 Task: Create a 'product' object.
Action: Mouse moved to (757, 65)
Screenshot: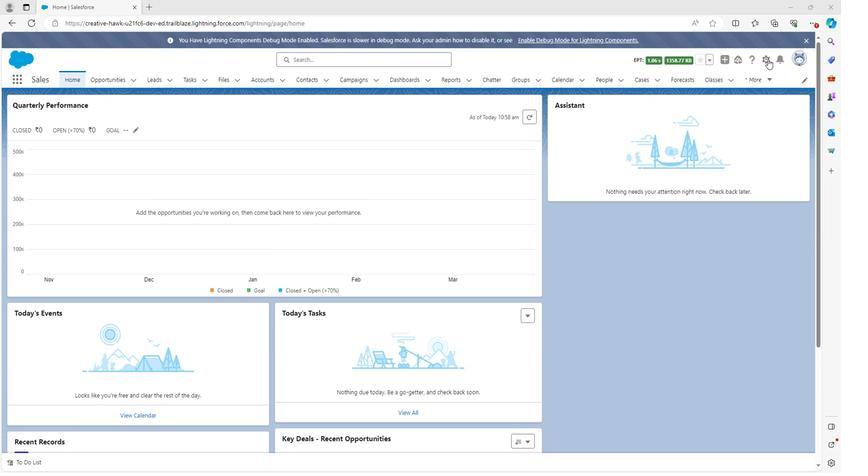 
Action: Mouse pressed left at (757, 65)
Screenshot: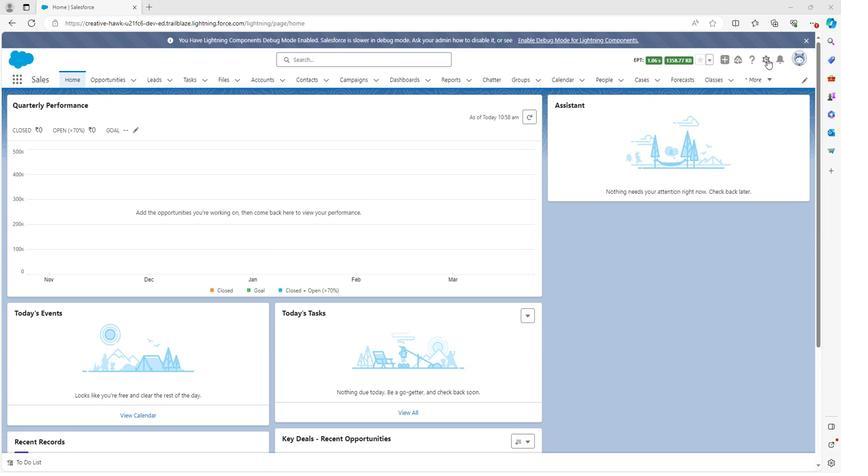 
Action: Mouse moved to (722, 91)
Screenshot: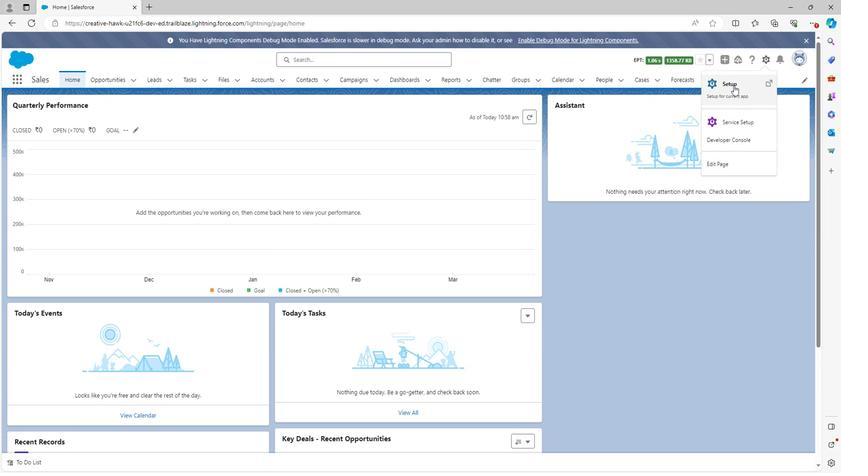 
Action: Mouse pressed left at (722, 91)
Screenshot: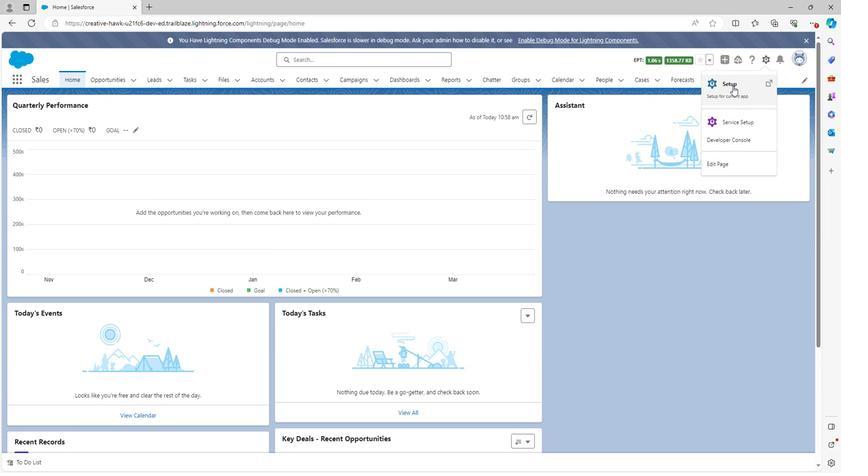 
Action: Mouse moved to (102, 88)
Screenshot: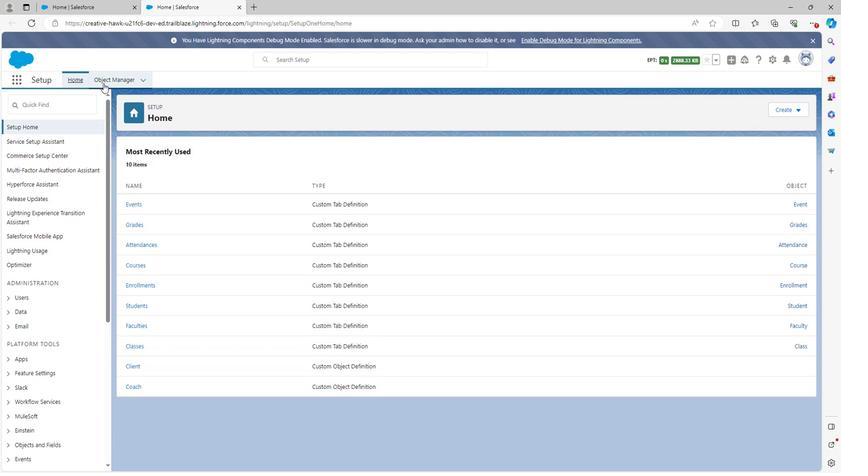 
Action: Mouse pressed left at (102, 88)
Screenshot: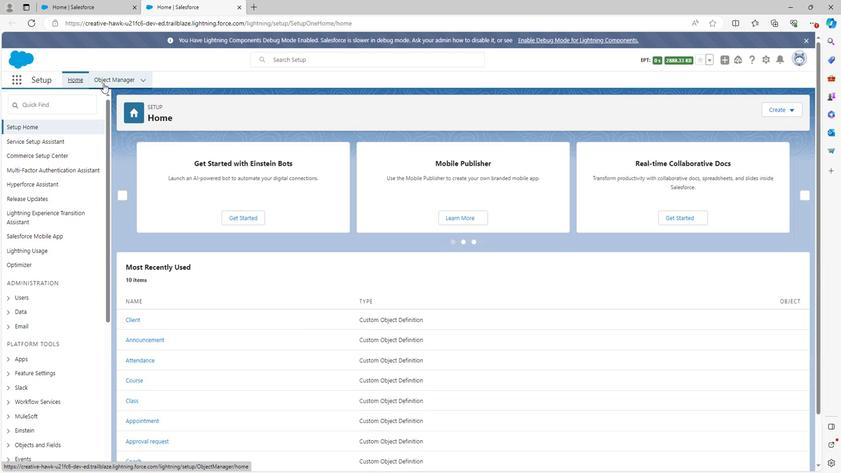 
Action: Mouse moved to (783, 117)
Screenshot: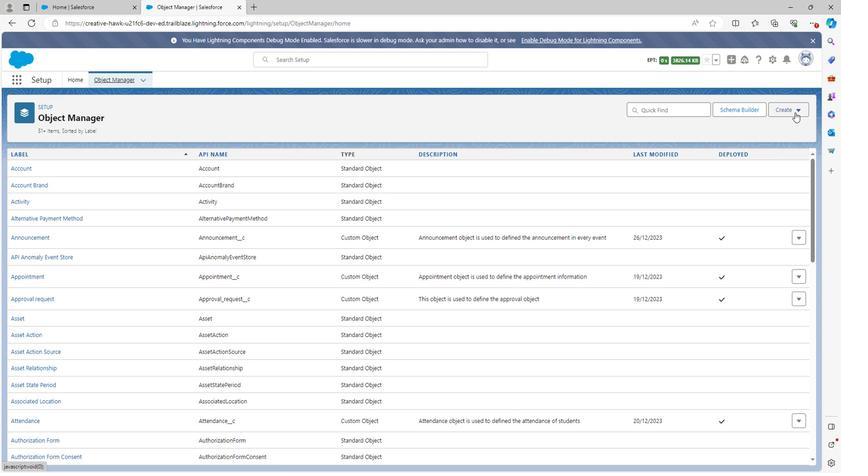 
Action: Mouse pressed left at (783, 117)
Screenshot: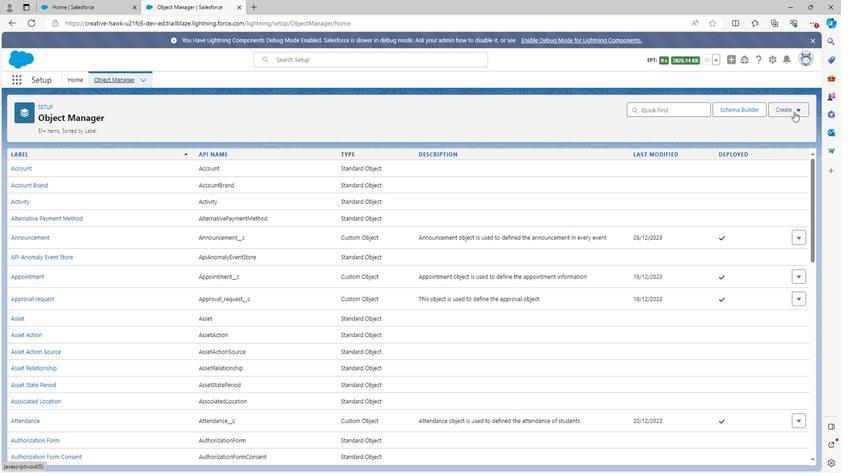 
Action: Mouse moved to (741, 138)
Screenshot: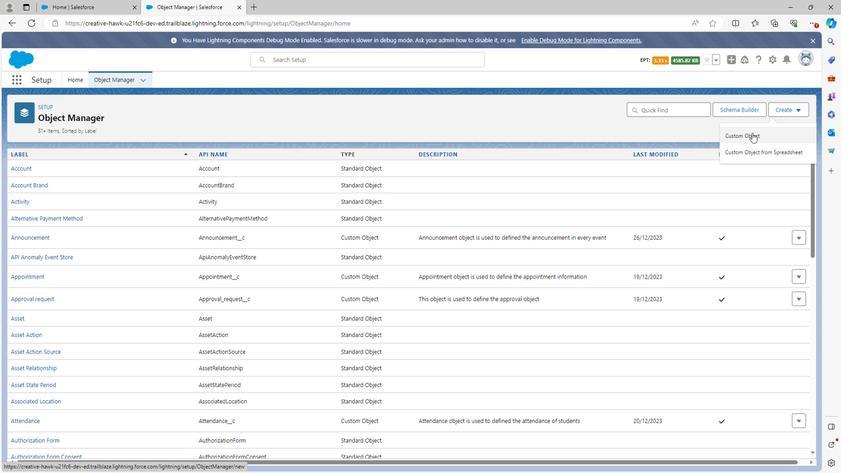 
Action: Mouse pressed left at (741, 138)
Screenshot: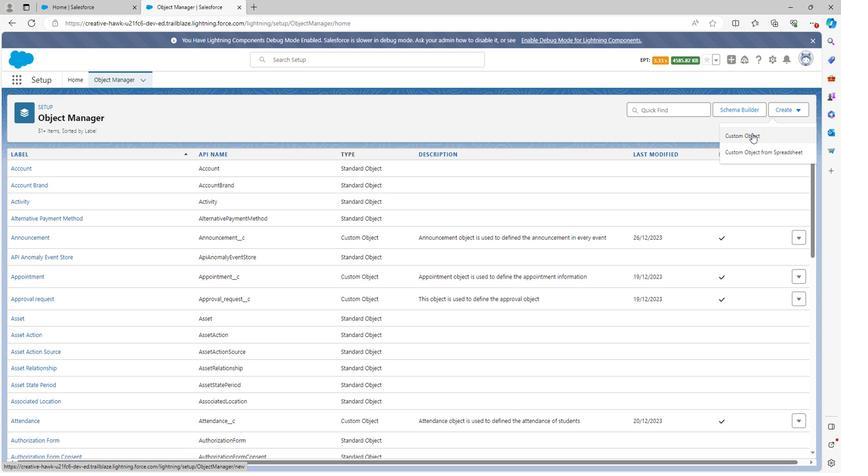 
Action: Mouse moved to (171, 226)
Screenshot: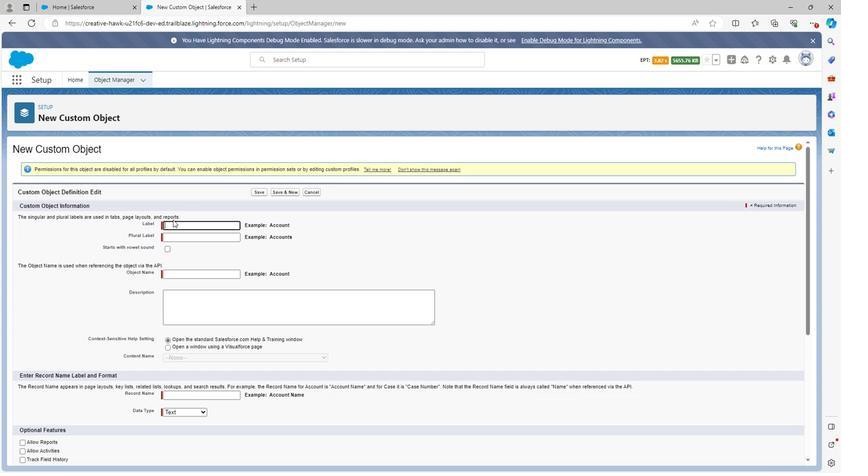 
Action: Mouse pressed left at (171, 226)
Screenshot: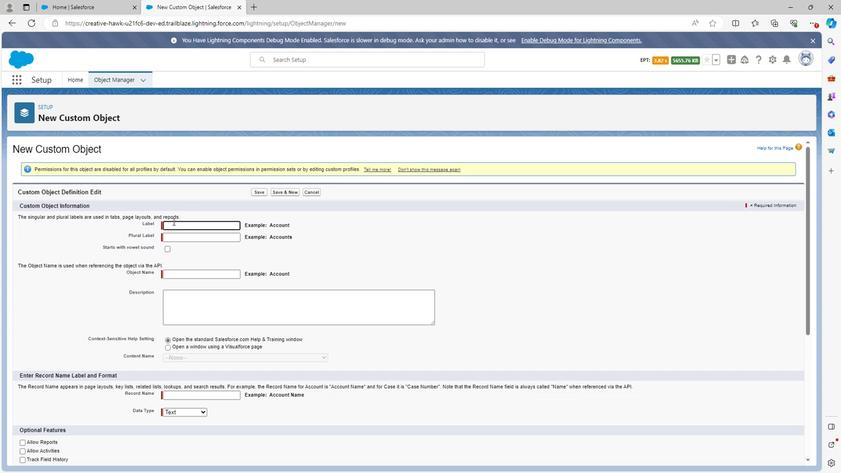 
Action: Key pressed <Key.shift>Product
Screenshot: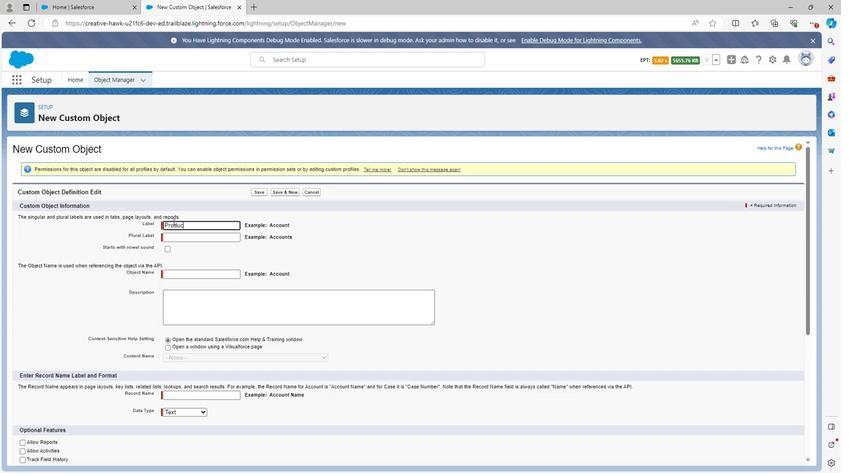 
Action: Mouse moved to (192, 255)
Screenshot: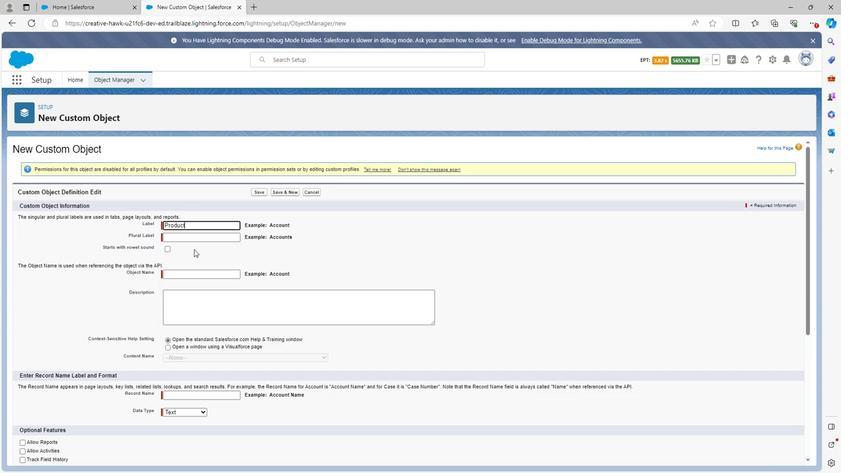 
Action: Mouse pressed left at (192, 255)
Screenshot: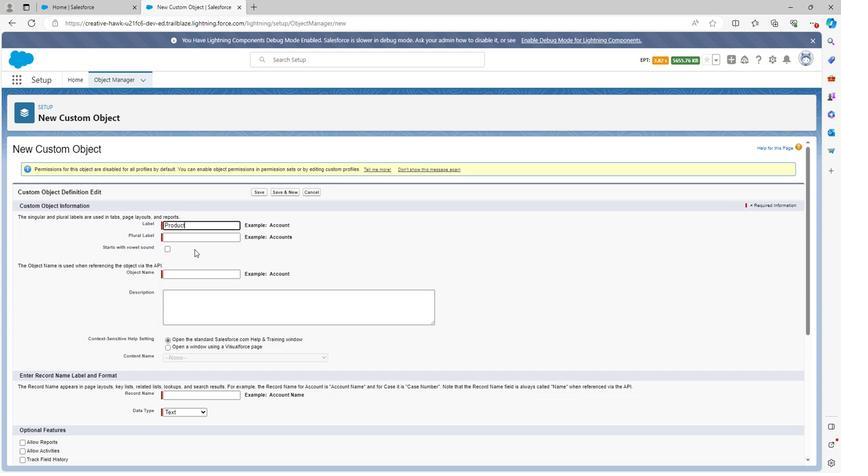 
Action: Mouse moved to (180, 243)
Screenshot: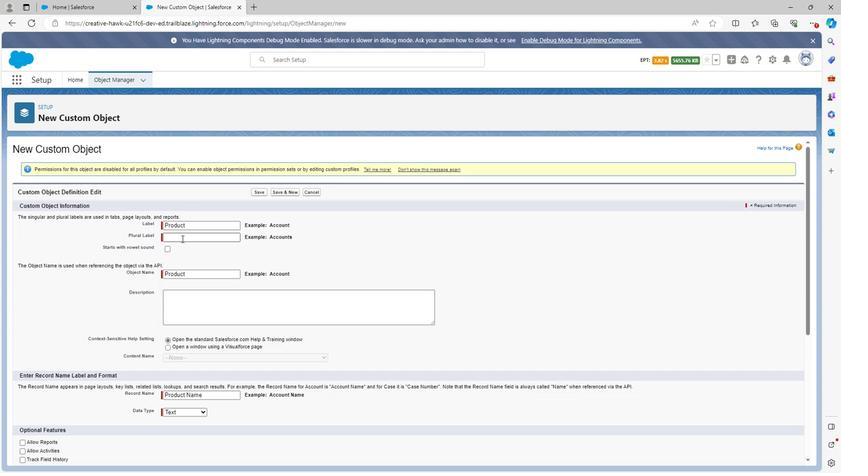 
Action: Mouse pressed left at (180, 243)
Screenshot: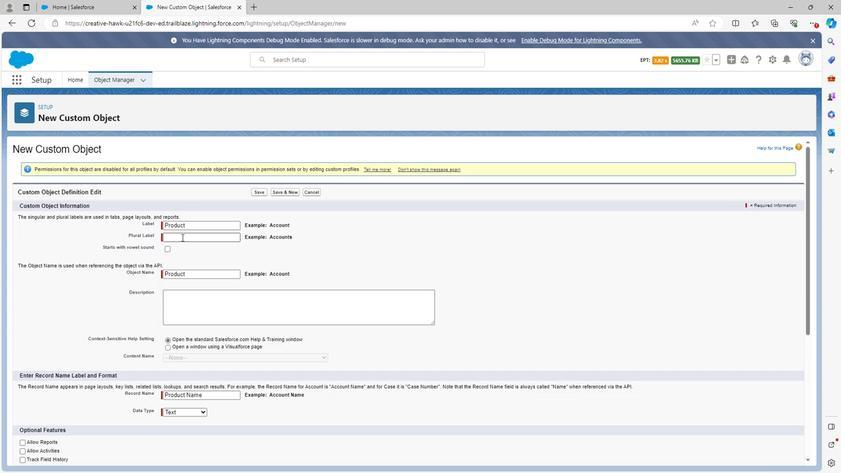 
Action: Mouse moved to (180, 242)
Screenshot: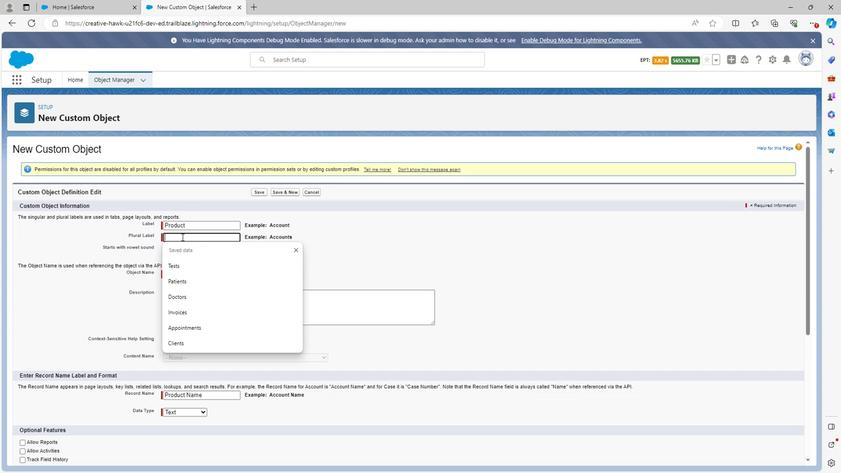 
Action: Key pressed <Key.shift>Products
Screenshot: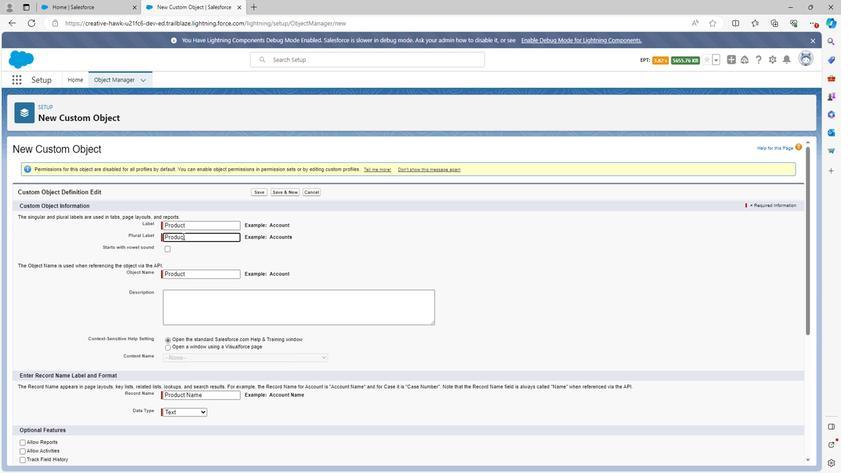 
Action: Mouse moved to (194, 306)
Screenshot: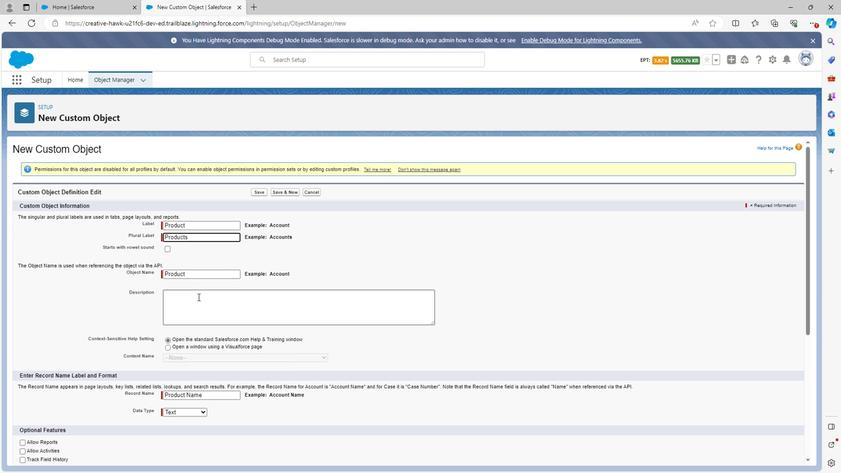 
Action: Mouse pressed left at (194, 306)
Screenshot: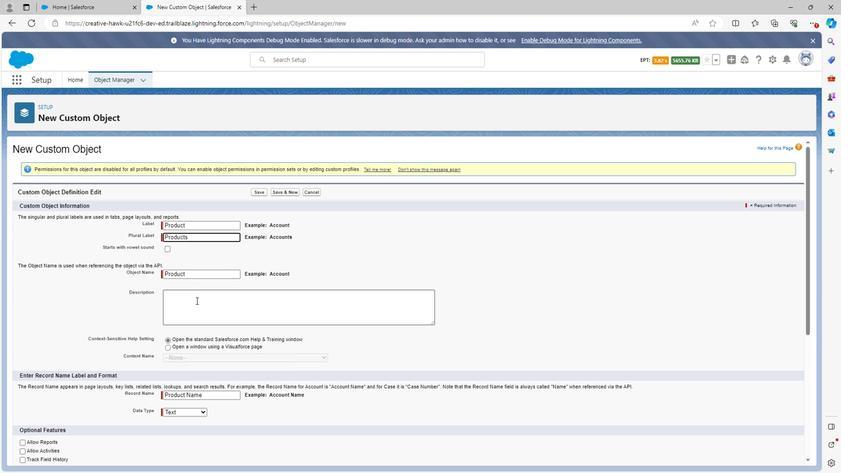 
Action: Key pressed <Key.shift>Product<Key.space>object<Key.space>is<Key.space>used<Key.space>to<Key.space>defined<Key.space>as<Key.space>the<Key.space>name<Key.space>of<Key.space>the<Key.space>product
Screenshot: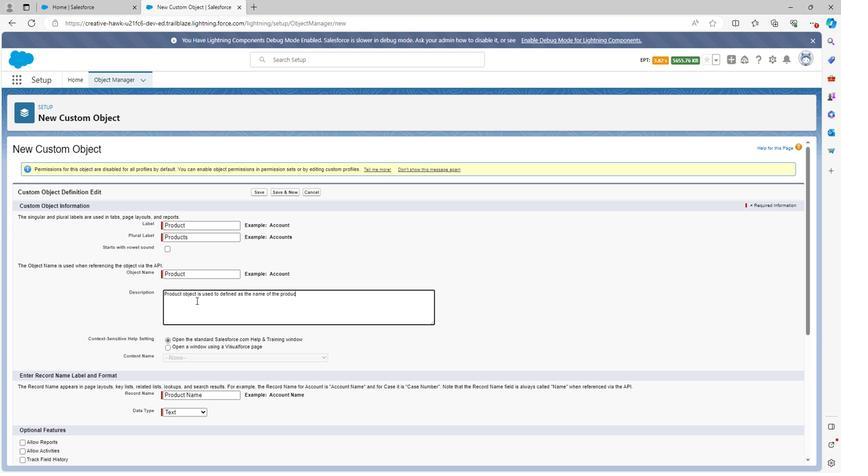 
Action: Mouse moved to (191, 306)
Screenshot: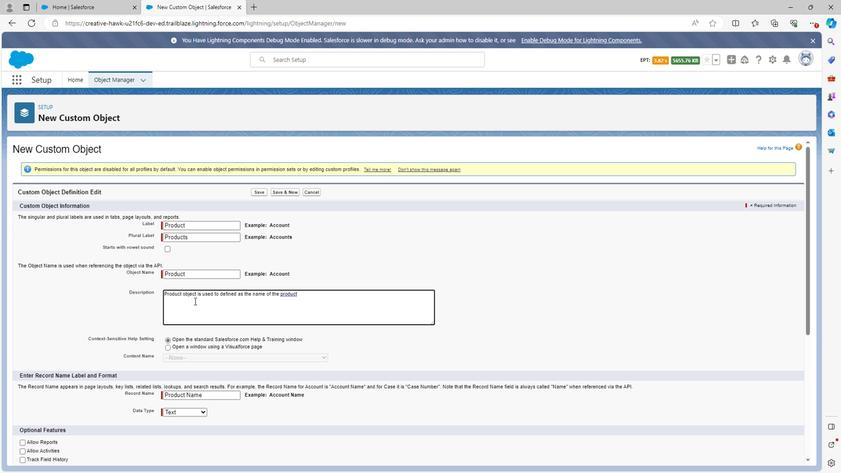 
Action: Key pressed s
Screenshot: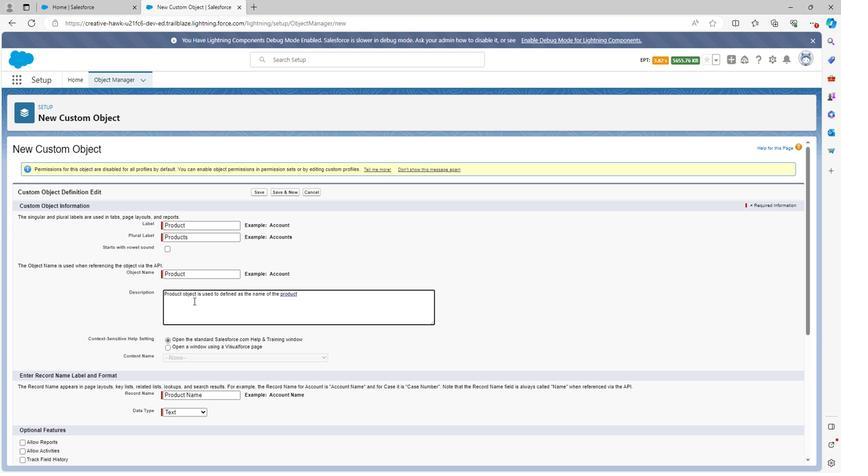
Action: Mouse moved to (174, 384)
Screenshot: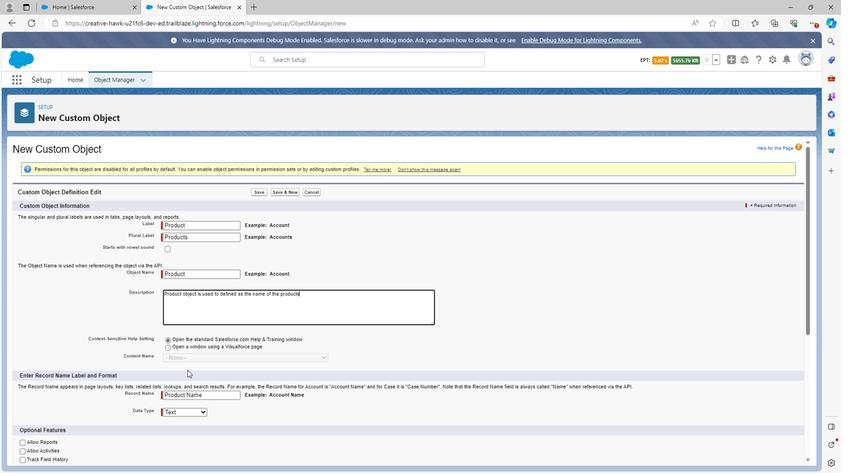 
Action: Mouse scrolled (174, 384) with delta (0, 0)
Screenshot: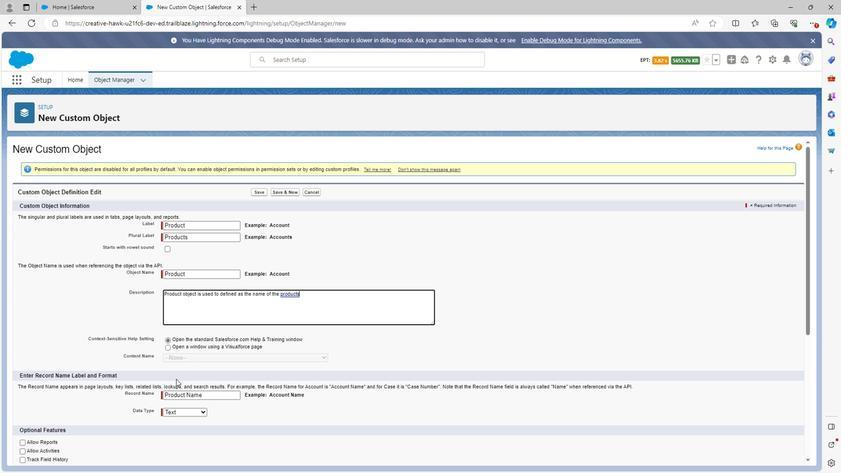 
Action: Mouse moved to (172, 384)
Screenshot: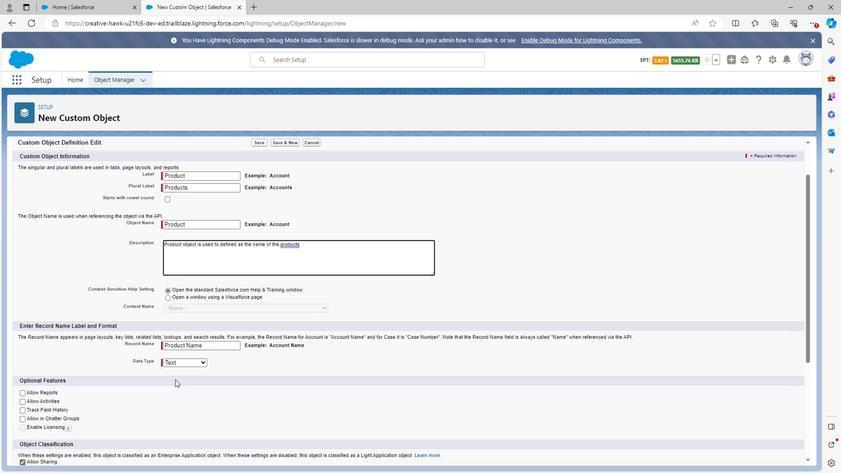 
Action: Mouse scrolled (172, 384) with delta (0, 0)
Screenshot: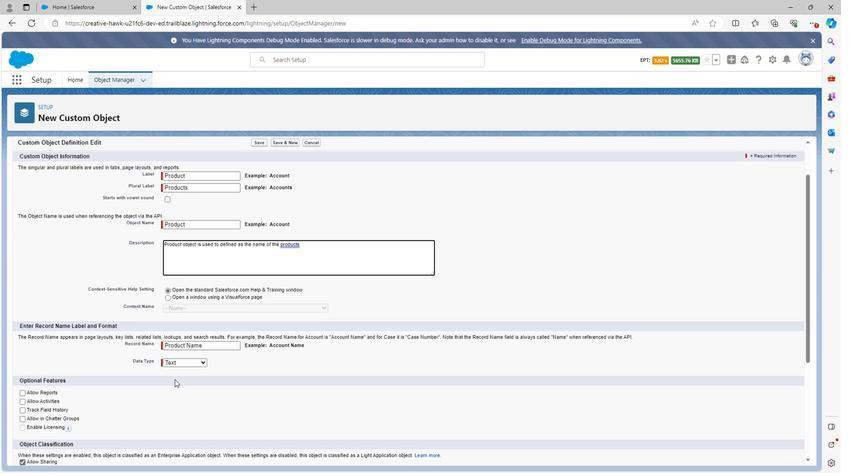 
Action: Mouse moved to (20, 349)
Screenshot: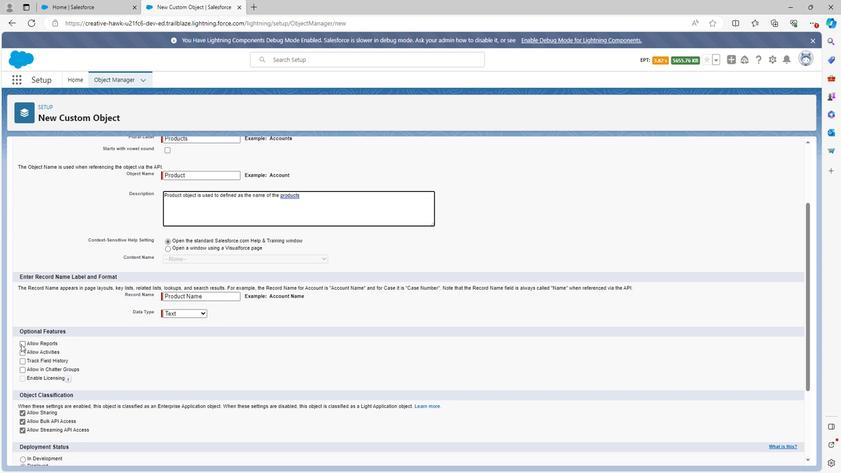 
Action: Mouse pressed left at (20, 349)
Screenshot: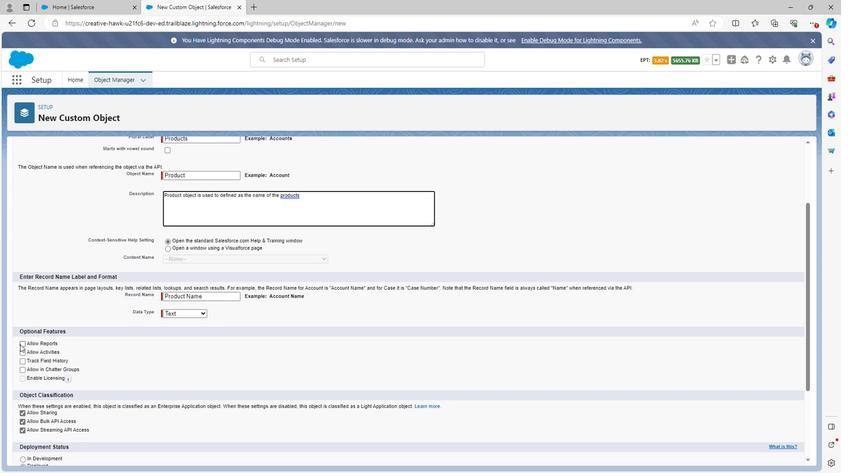 
Action: Mouse moved to (24, 356)
Screenshot: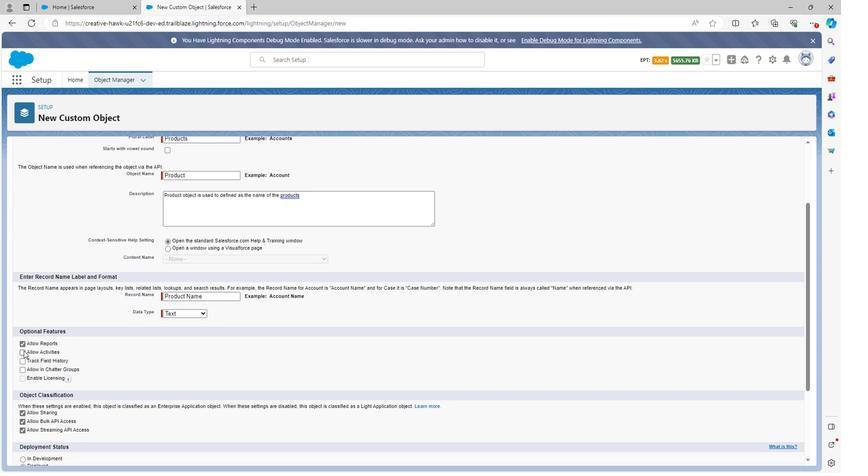 
Action: Mouse pressed left at (24, 356)
Screenshot: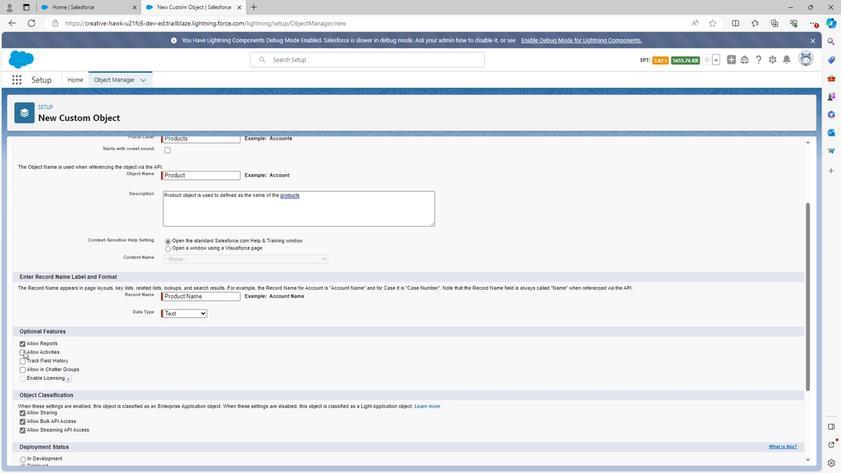 
Action: Mouse moved to (23, 369)
Screenshot: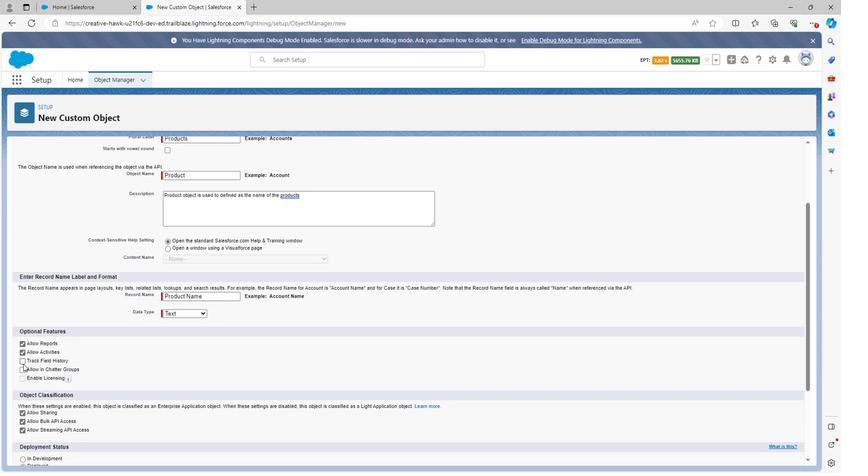
Action: Mouse pressed left at (23, 369)
Screenshot: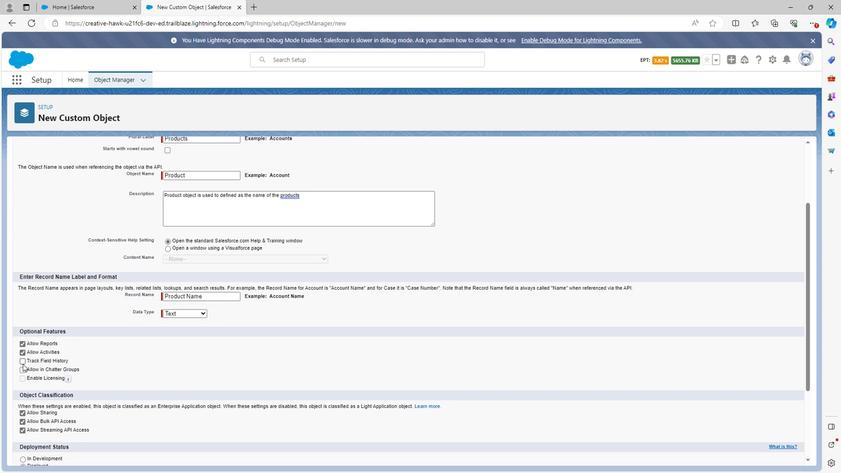 
Action: Mouse moved to (21, 377)
Screenshot: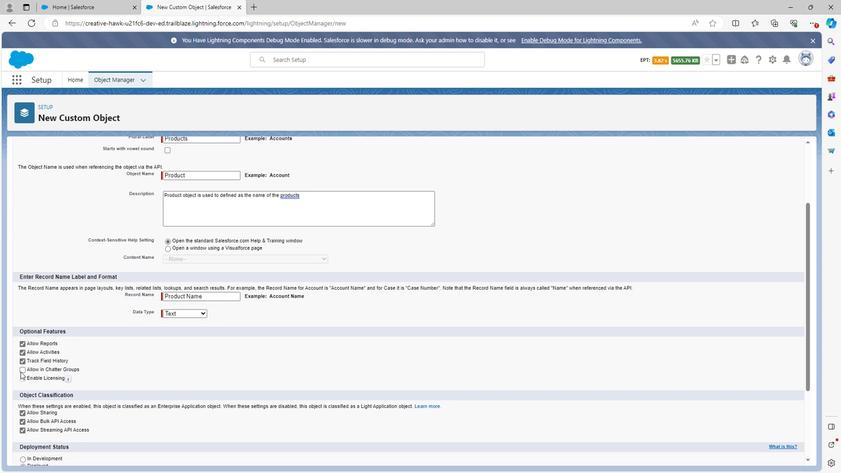 
Action: Mouse pressed left at (21, 377)
Screenshot: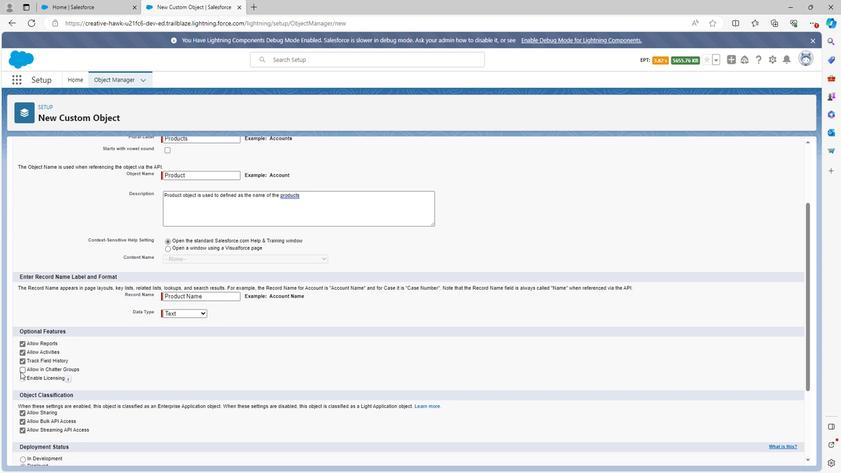 
Action: Mouse moved to (99, 381)
Screenshot: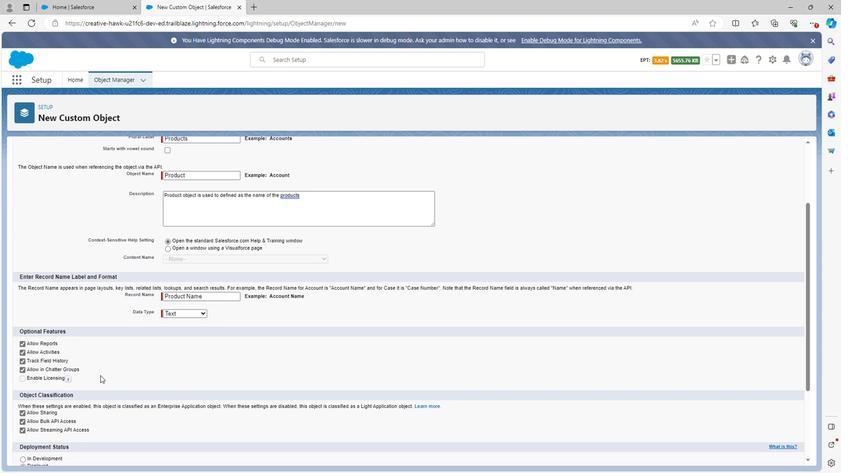 
Action: Mouse scrolled (99, 380) with delta (0, 0)
Screenshot: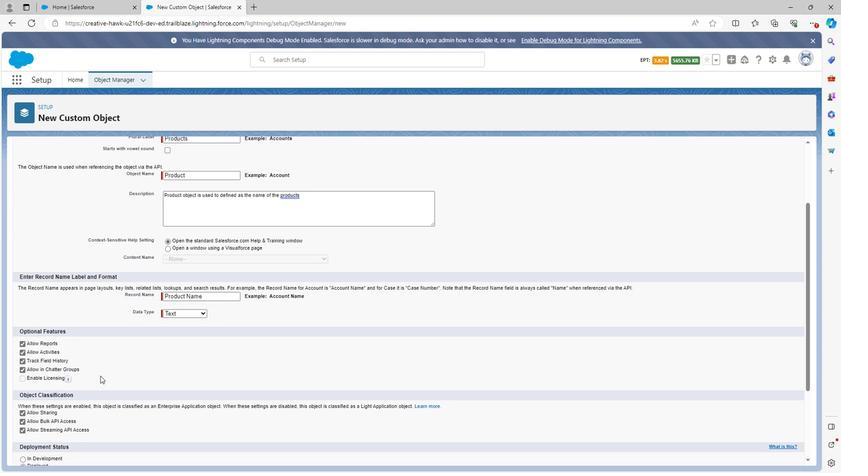 
Action: Mouse moved to (99, 382)
Screenshot: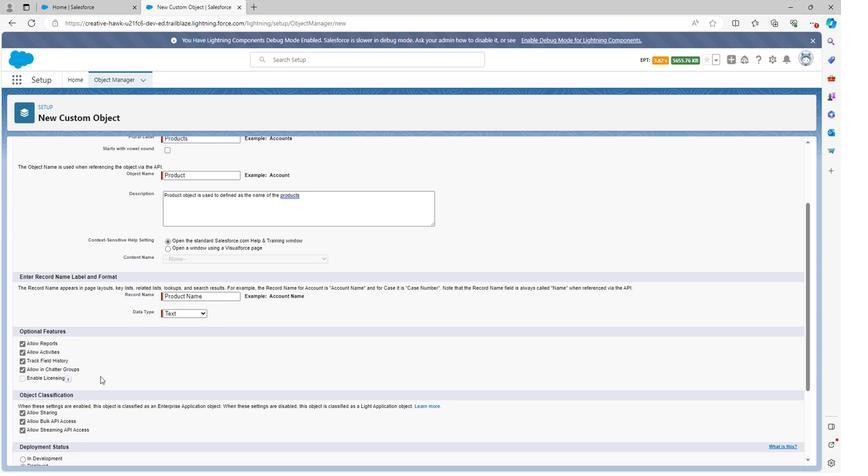 
Action: Mouse scrolled (99, 382) with delta (0, 0)
Screenshot: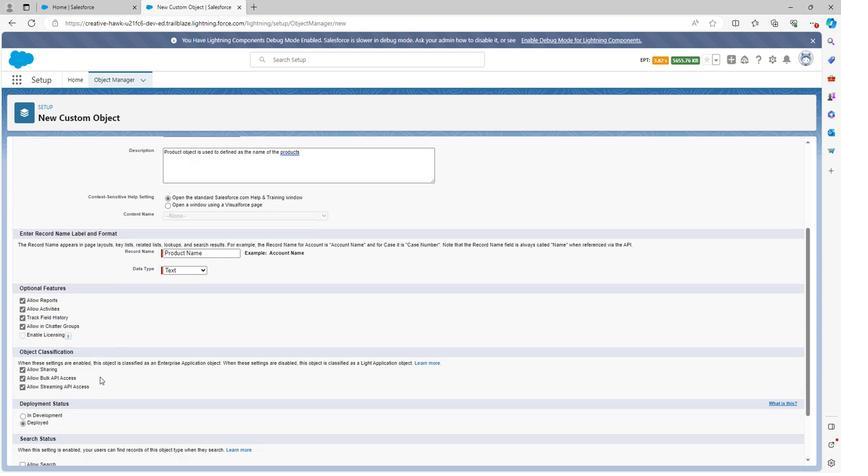 
Action: Mouse scrolled (99, 382) with delta (0, 0)
Screenshot: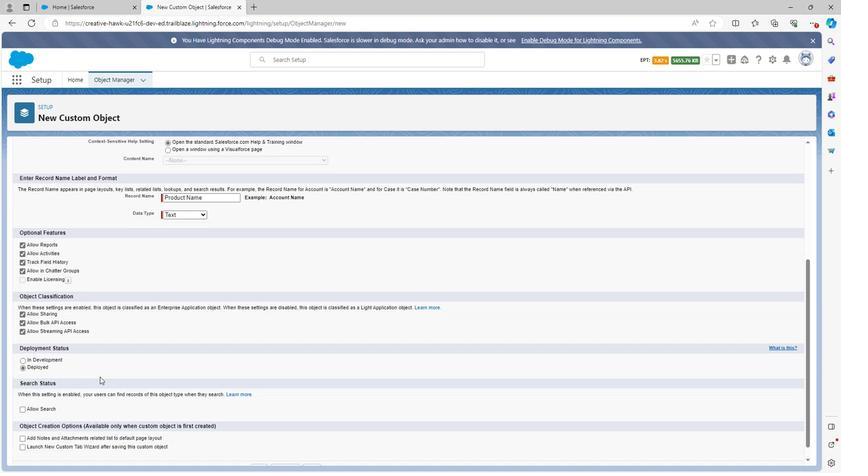
Action: Mouse moved to (99, 384)
Screenshot: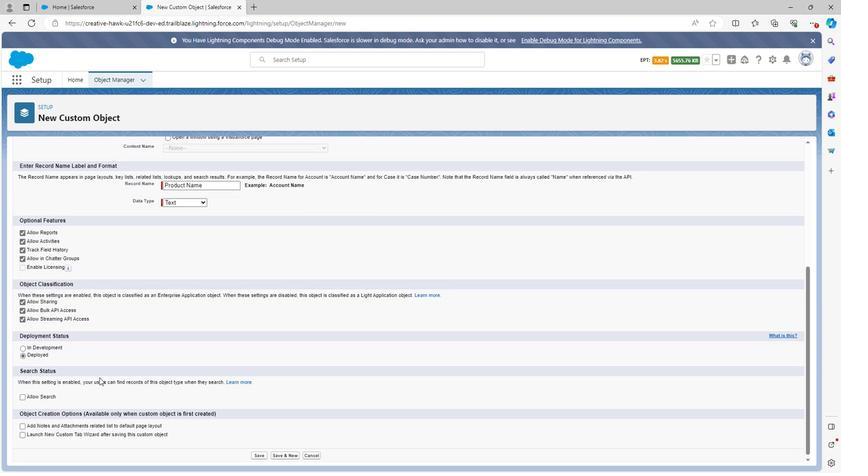 
Action: Mouse scrolled (99, 383) with delta (0, 0)
Screenshot: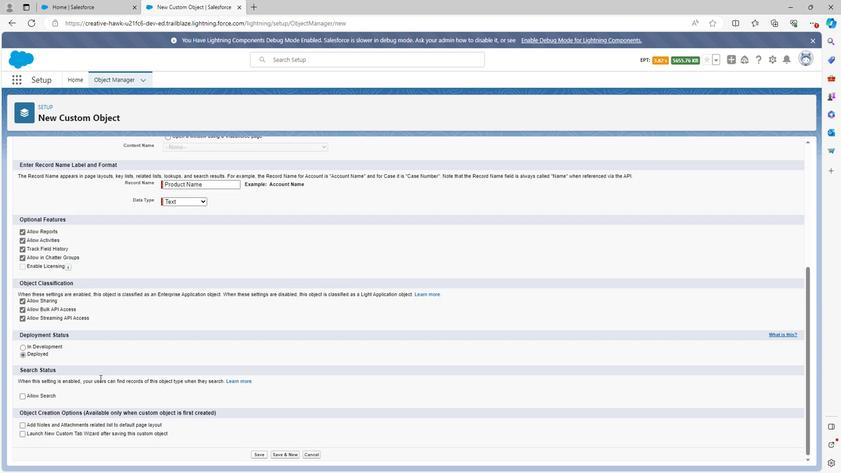 
Action: Mouse moved to (21, 401)
Screenshot: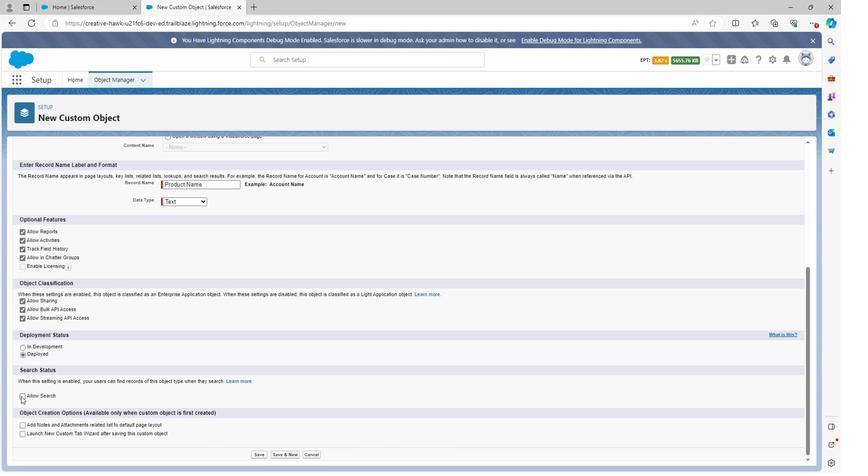 
Action: Mouse pressed left at (21, 401)
Screenshot: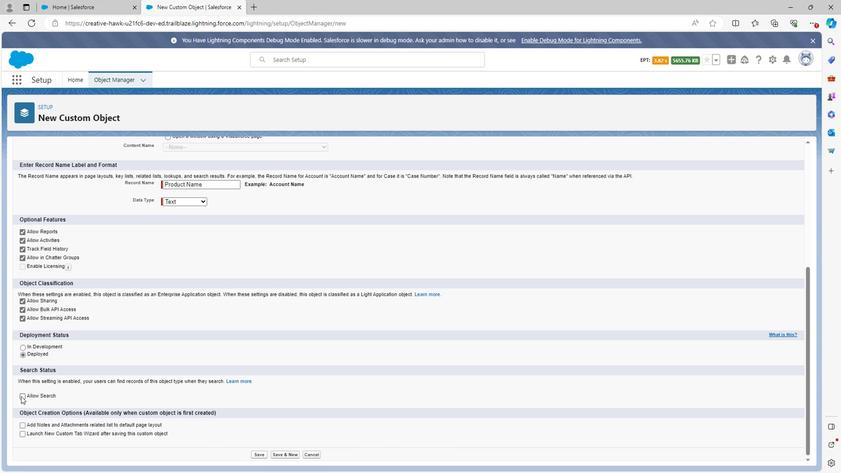 
Action: Mouse moved to (251, 463)
Screenshot: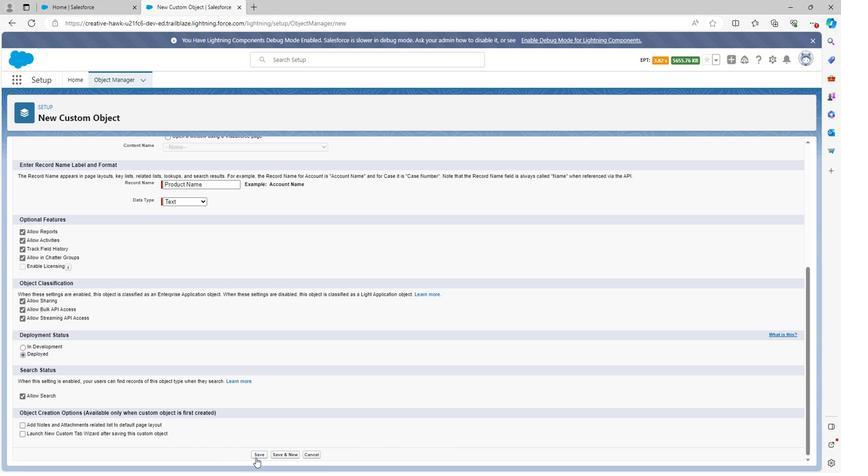 
Action: Mouse pressed left at (251, 463)
Screenshot: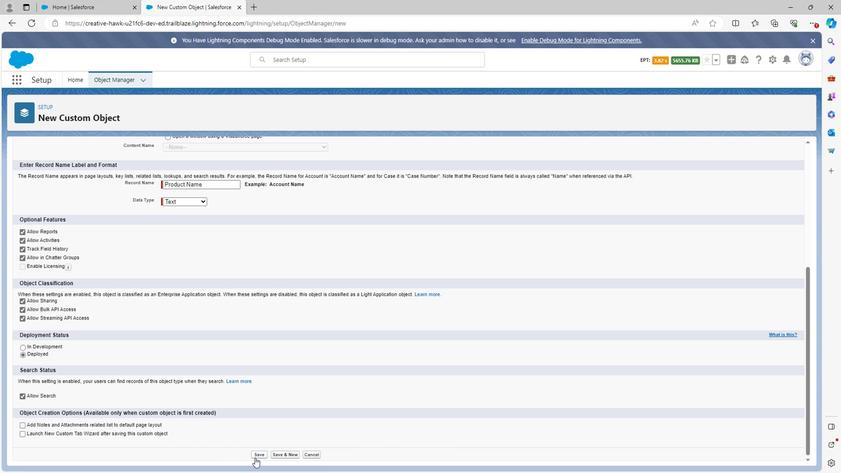 
Action: Mouse moved to (112, 83)
Screenshot: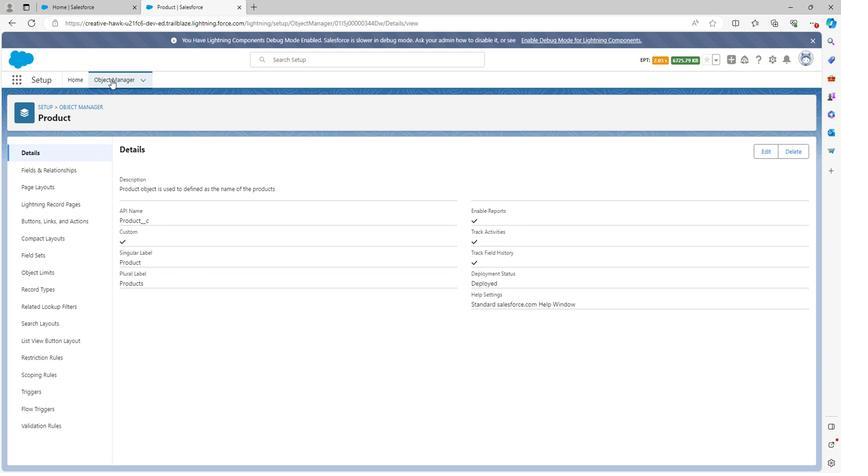 
Action: Mouse pressed left at (112, 83)
Screenshot: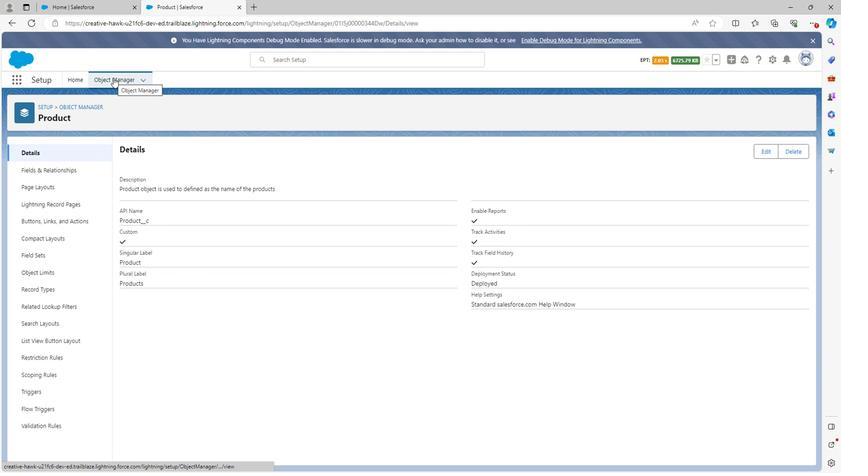 
Action: Mouse moved to (59, 388)
Screenshot: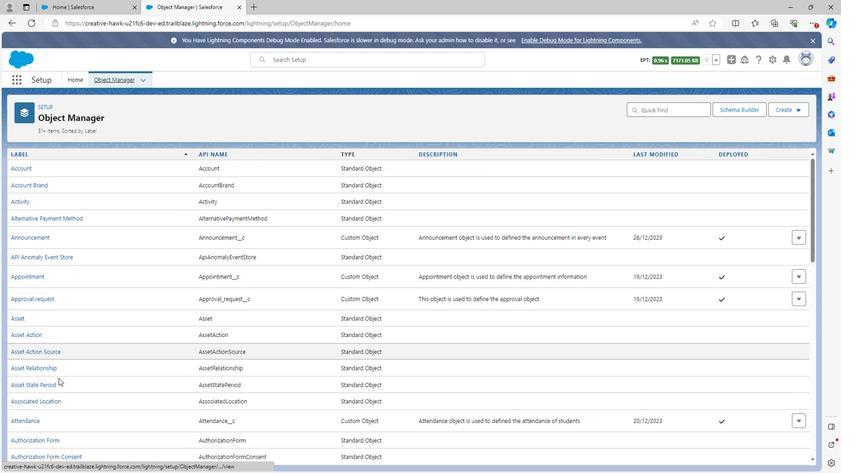 
Action: Mouse scrolled (59, 388) with delta (0, 0)
Screenshot: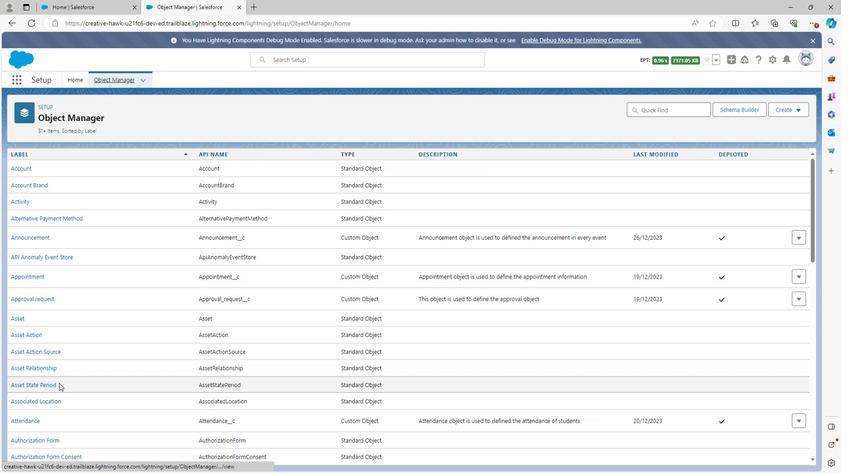 
Action: Mouse scrolled (59, 388) with delta (0, 0)
Screenshot: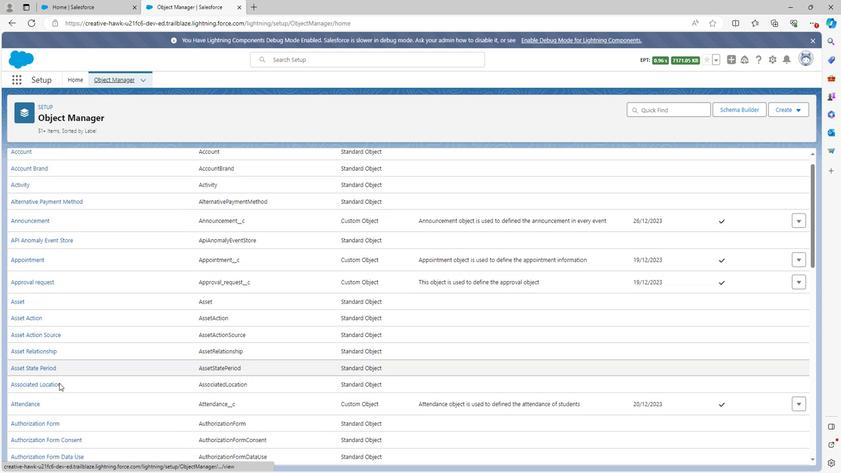 
Action: Mouse scrolled (59, 388) with delta (0, 0)
Screenshot: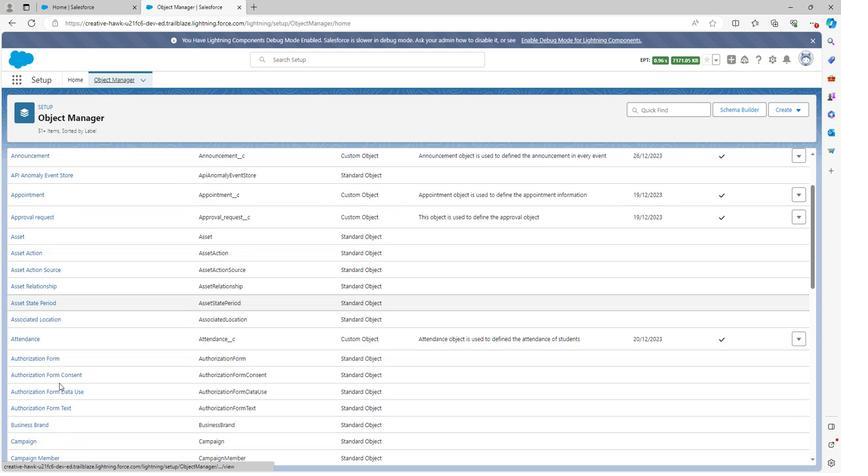 
Action: Mouse scrolled (59, 388) with delta (0, 0)
Screenshot: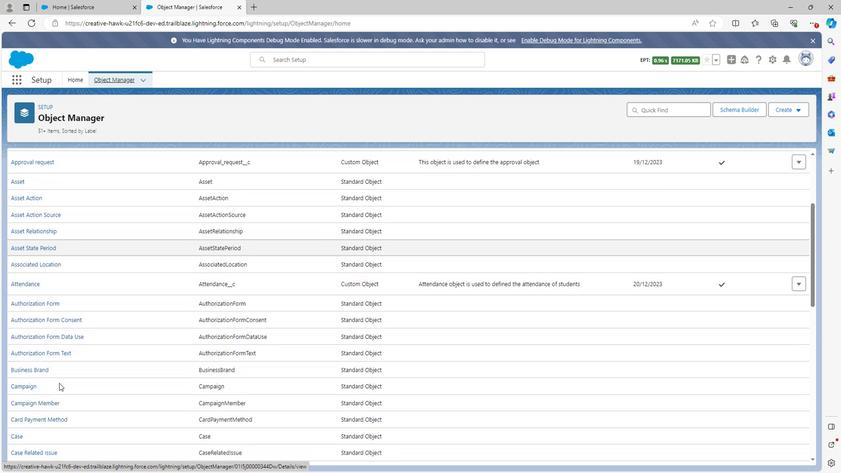 
Action: Mouse scrolled (59, 388) with delta (0, 0)
Screenshot: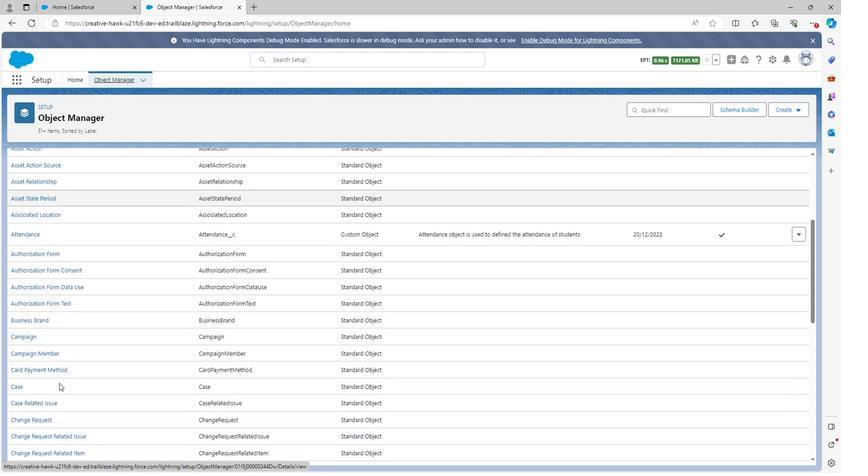 
Action: Mouse scrolled (59, 388) with delta (0, 0)
Screenshot: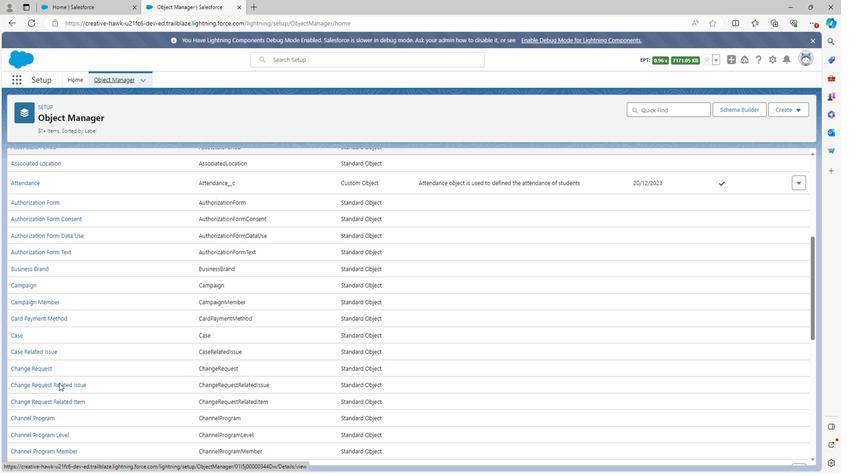 
Action: Mouse scrolled (59, 388) with delta (0, 0)
Screenshot: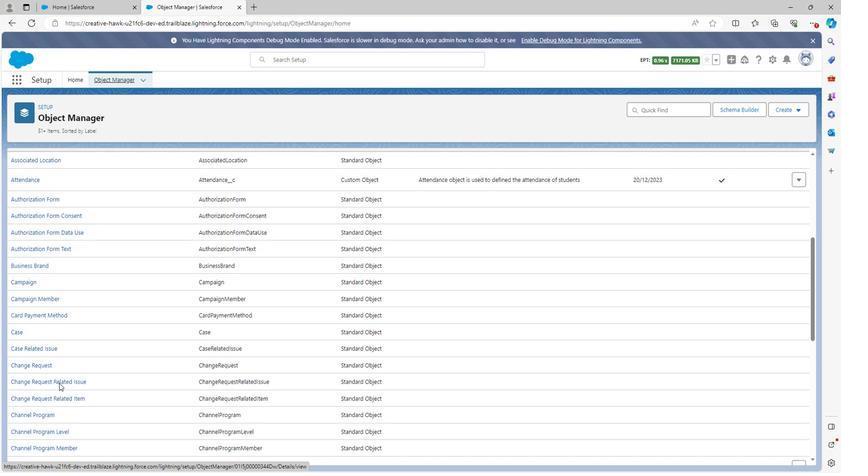 
Action: Mouse scrolled (59, 388) with delta (0, 0)
Screenshot: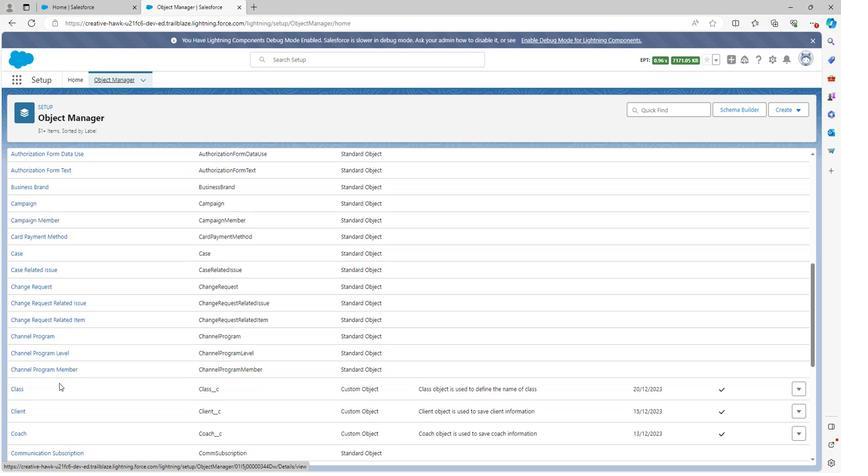 
Action: Mouse scrolled (59, 388) with delta (0, 0)
Screenshot: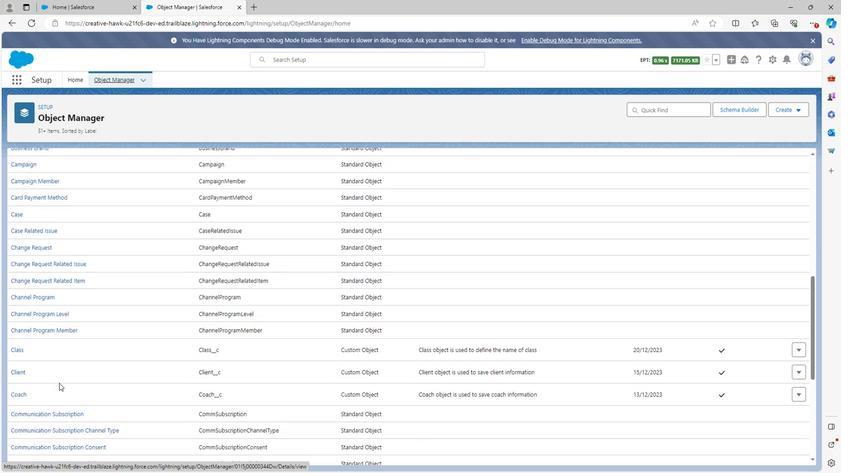 
Action: Mouse scrolled (59, 388) with delta (0, 0)
Screenshot: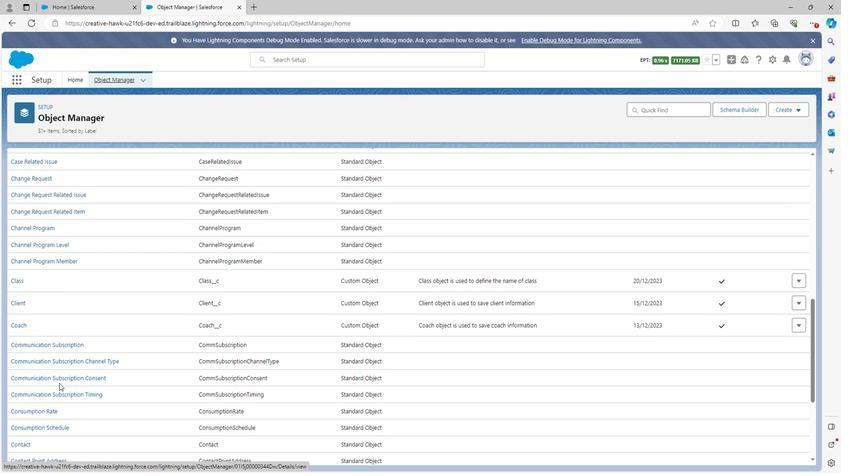 
Action: Mouse scrolled (59, 388) with delta (0, 0)
Screenshot: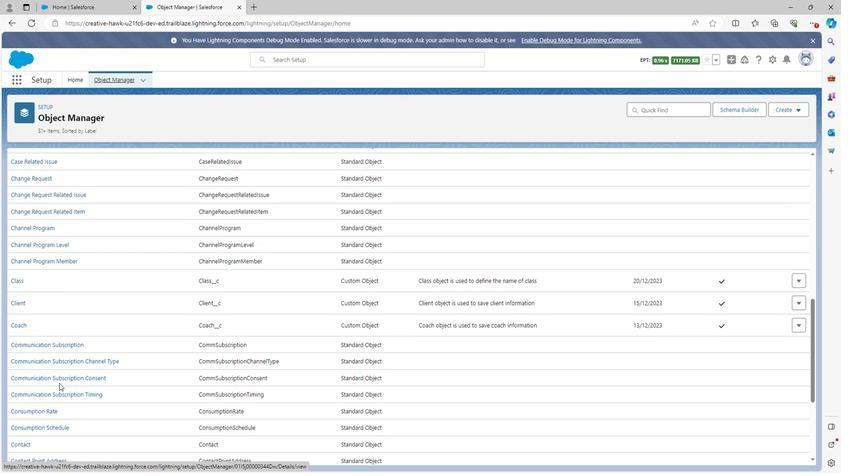 
Action: Mouse scrolled (59, 388) with delta (0, 0)
Screenshot: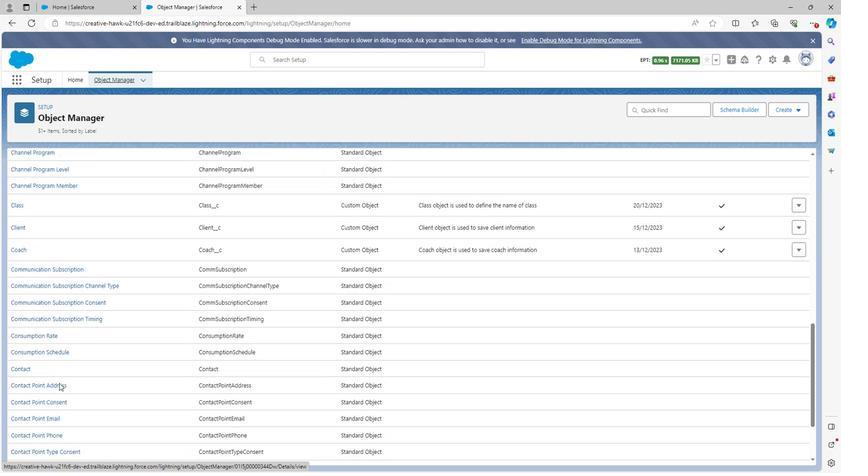 
Action: Mouse scrolled (59, 388) with delta (0, 0)
Screenshot: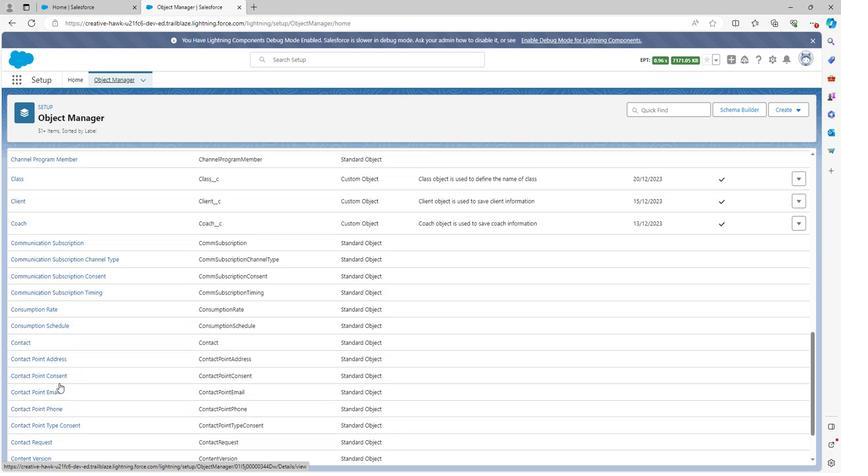 
Action: Mouse scrolled (59, 388) with delta (0, 0)
Screenshot: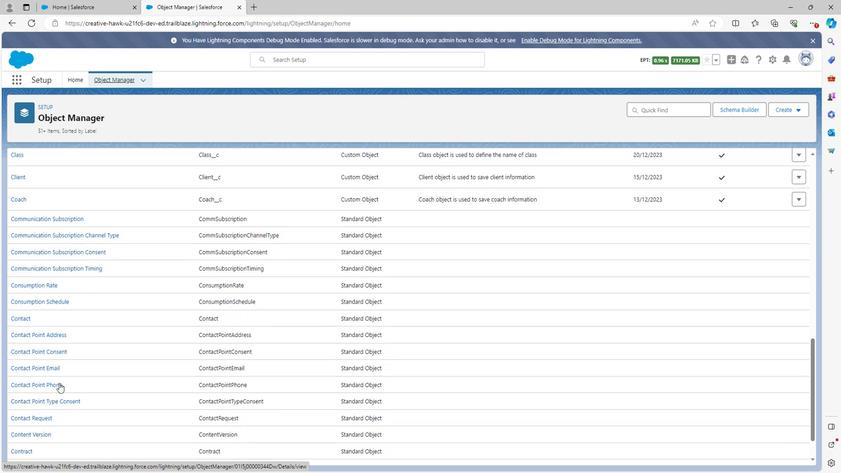 
Action: Mouse scrolled (59, 388) with delta (0, 0)
Screenshot: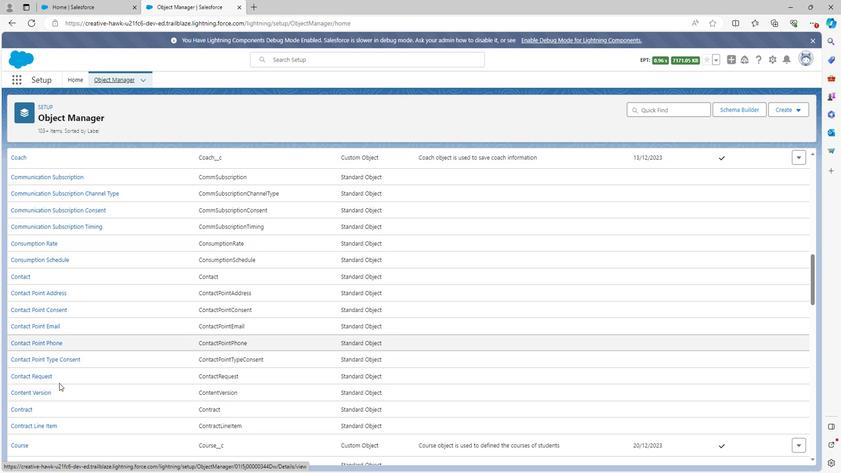 
Action: Mouse scrolled (59, 388) with delta (0, 0)
Screenshot: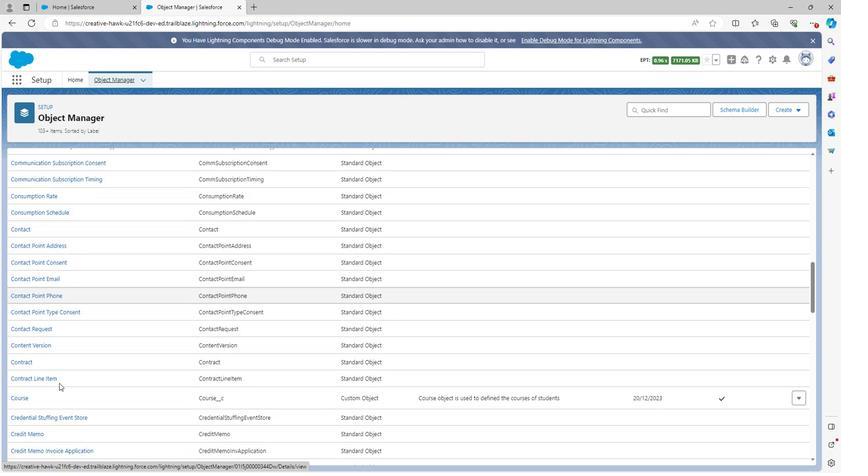 
Action: Mouse scrolled (59, 388) with delta (0, 0)
Screenshot: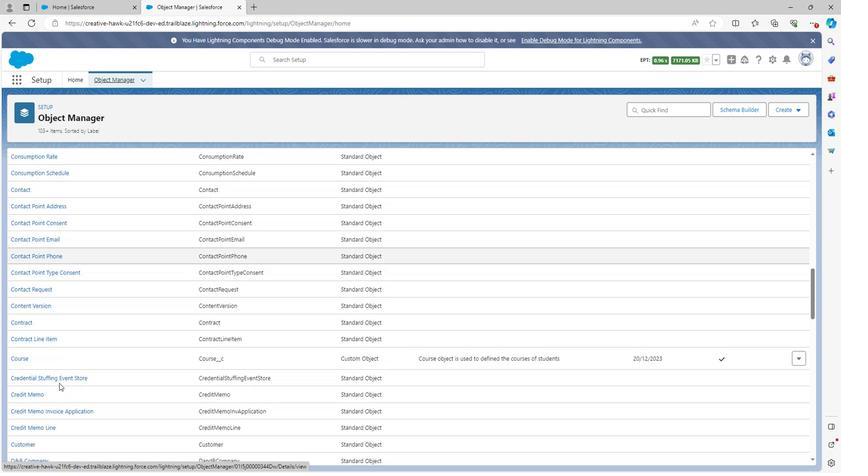 
Action: Mouse scrolled (59, 388) with delta (0, 0)
Screenshot: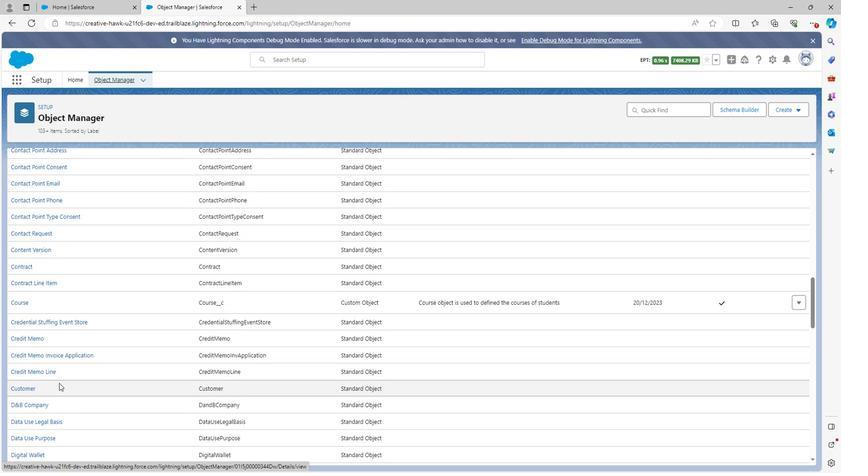 
Action: Mouse scrolled (59, 388) with delta (0, 0)
Screenshot: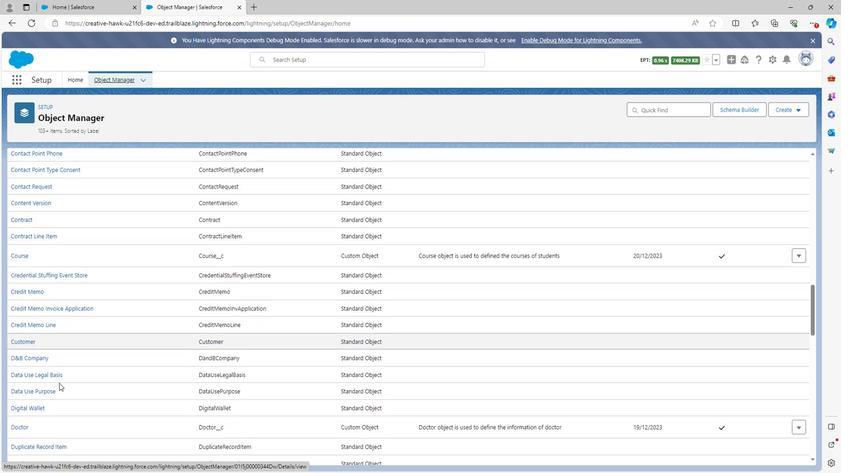 
Action: Mouse scrolled (59, 388) with delta (0, 0)
Screenshot: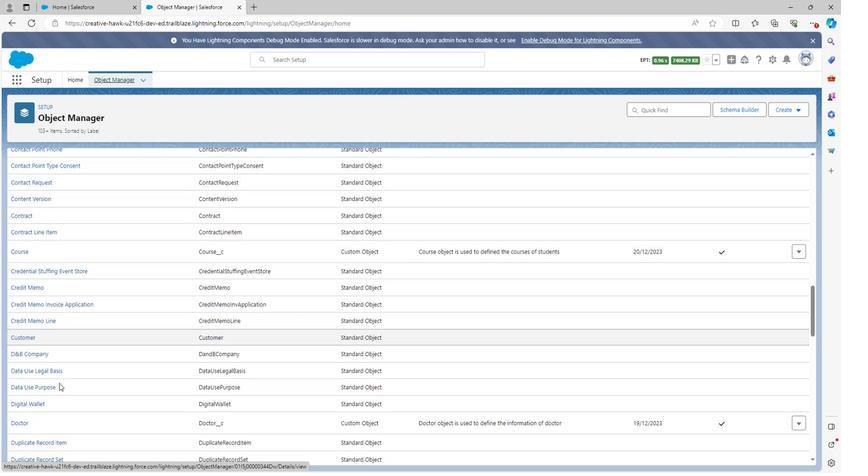 
Action: Mouse scrolled (59, 388) with delta (0, 0)
Screenshot: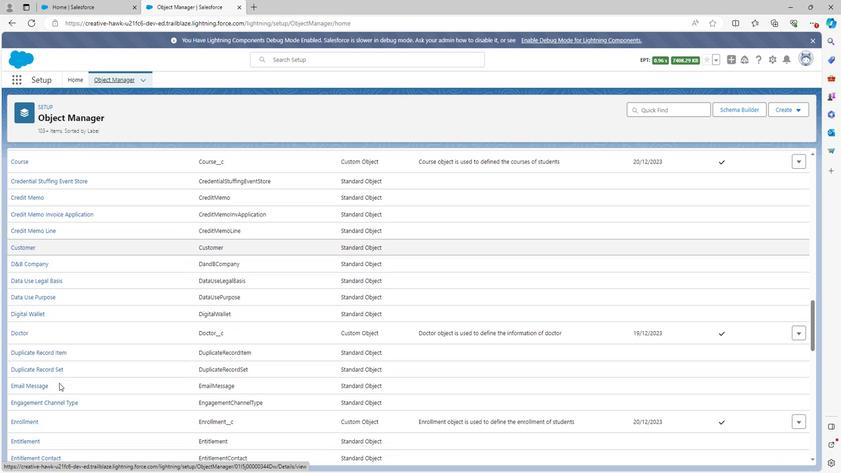 
Action: Mouse scrolled (59, 388) with delta (0, 0)
Screenshot: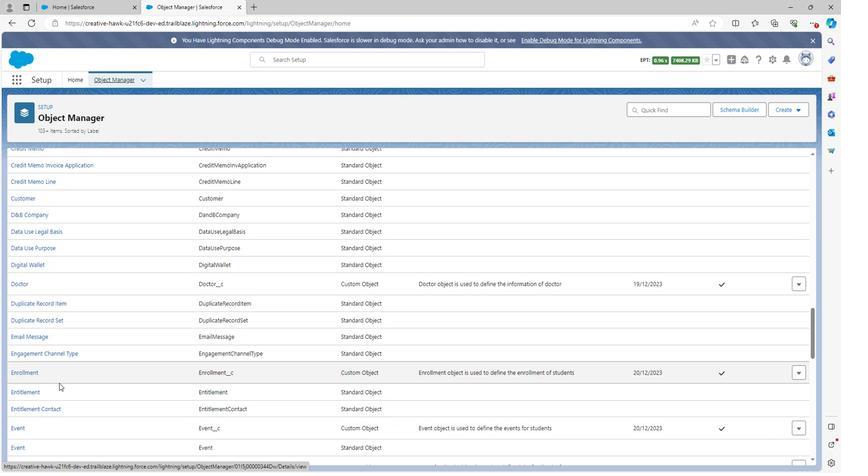 
Action: Mouse scrolled (59, 388) with delta (0, 0)
Screenshot: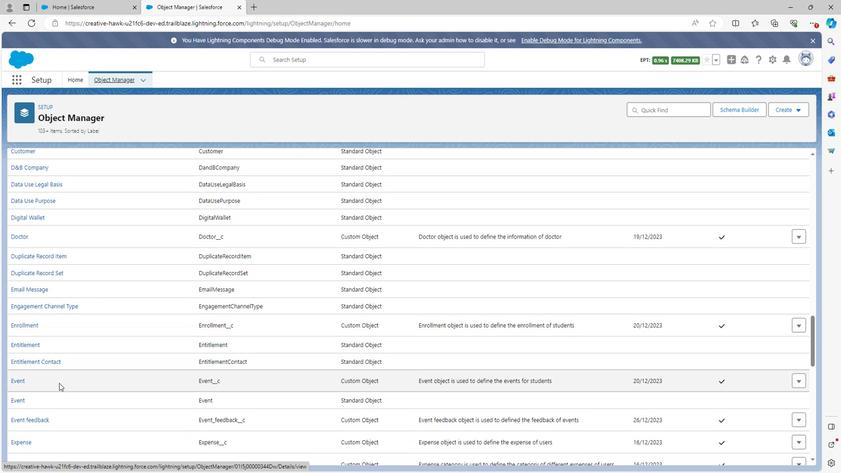 
Action: Mouse scrolled (59, 388) with delta (0, 0)
Screenshot: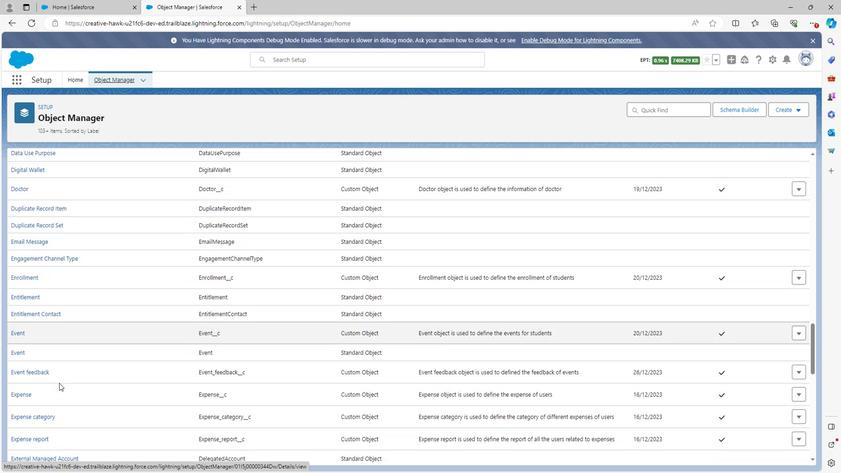 
Action: Mouse scrolled (59, 388) with delta (0, 0)
Screenshot: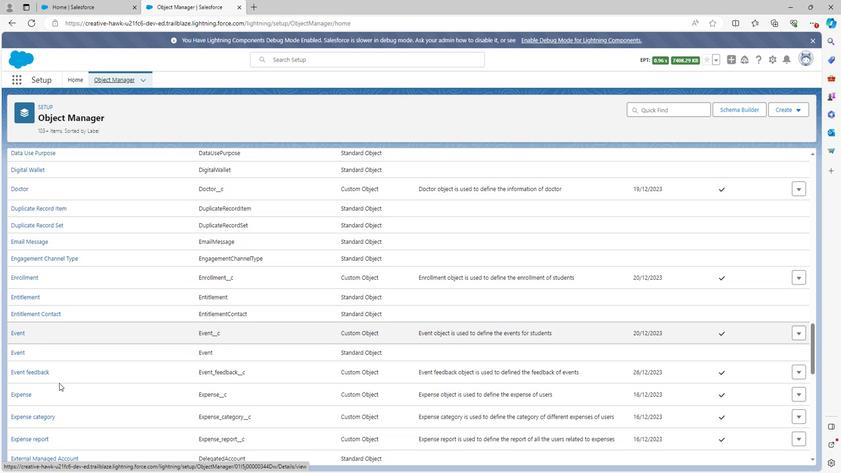 
Action: Mouse scrolled (59, 388) with delta (0, 0)
Screenshot: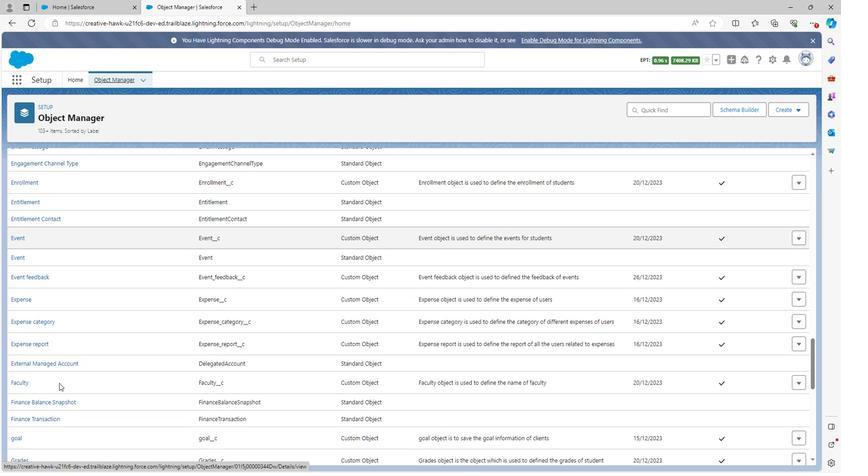 
Action: Mouse scrolled (59, 388) with delta (0, 0)
Screenshot: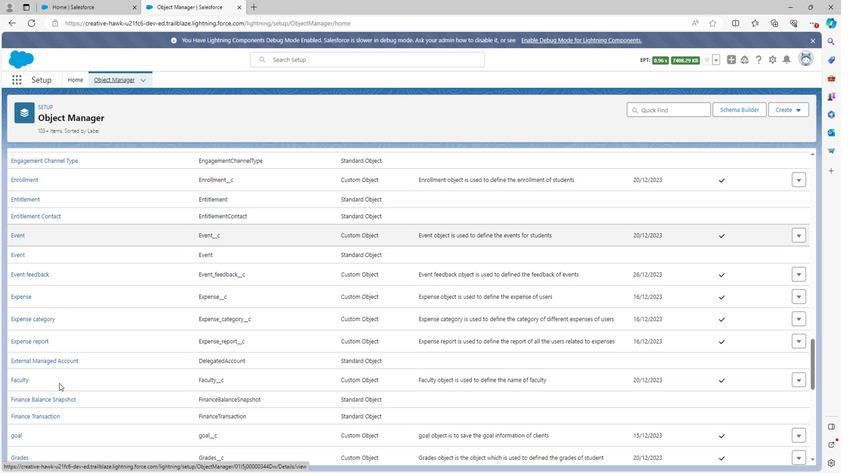 
Action: Mouse moved to (59, 389)
Screenshot: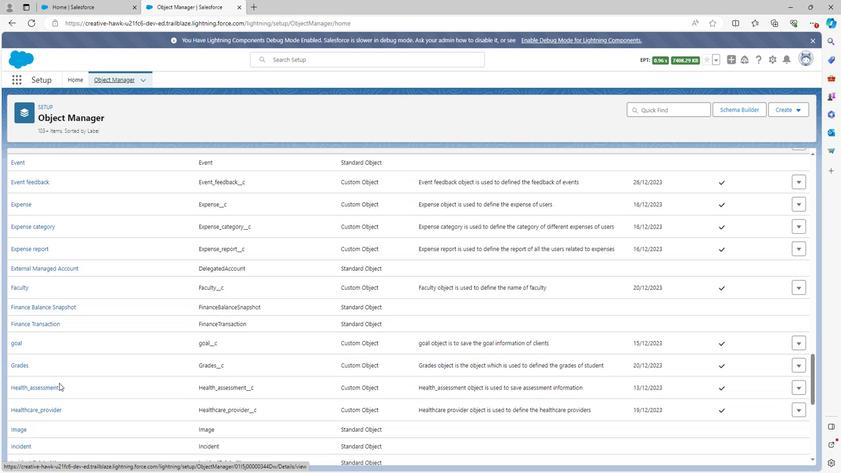 
Action: Mouse scrolled (59, 388) with delta (0, 0)
Screenshot: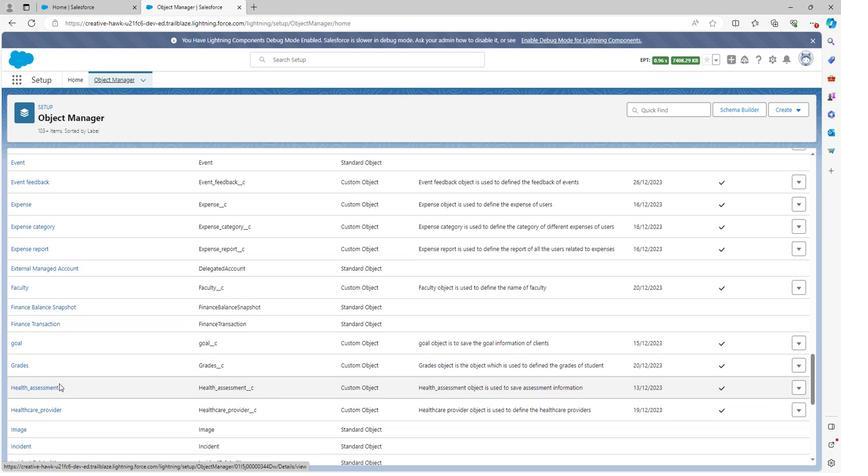 
Action: Mouse scrolled (59, 388) with delta (0, 0)
Screenshot: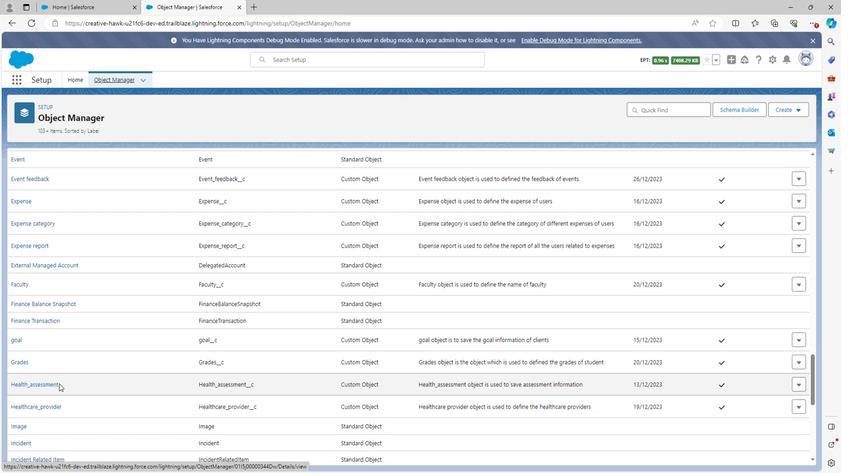 
Action: Mouse scrolled (59, 388) with delta (0, 0)
Screenshot: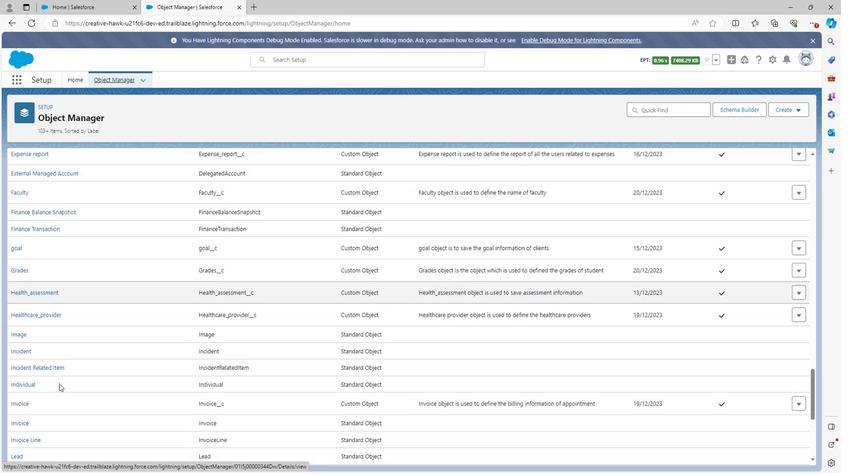 
Action: Mouse scrolled (59, 388) with delta (0, 0)
Screenshot: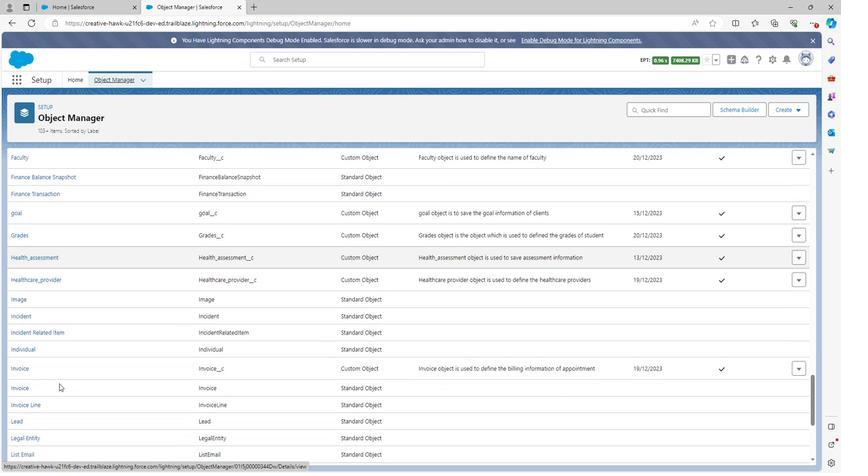 
Action: Mouse moved to (59, 389)
Screenshot: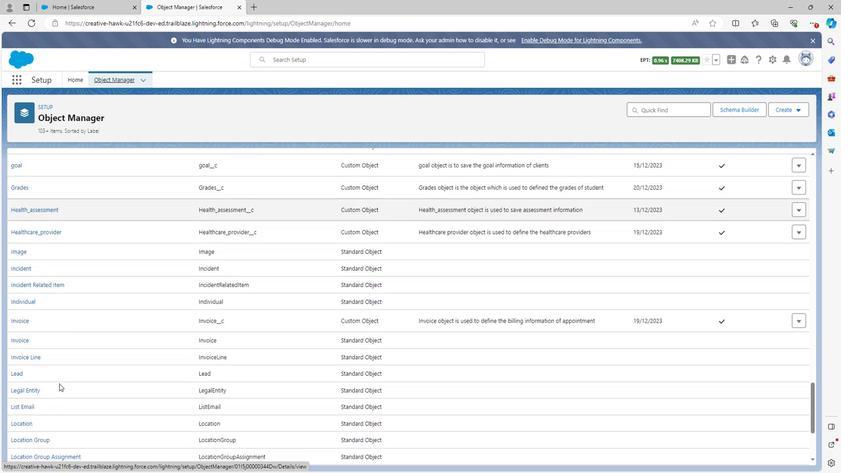 
Action: Mouse scrolled (59, 388) with delta (0, 0)
Screenshot: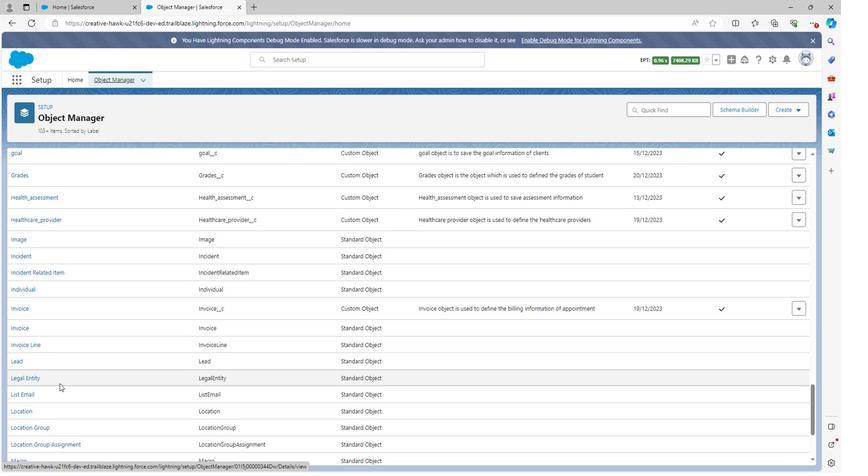 
Action: Mouse scrolled (59, 388) with delta (0, 0)
Screenshot: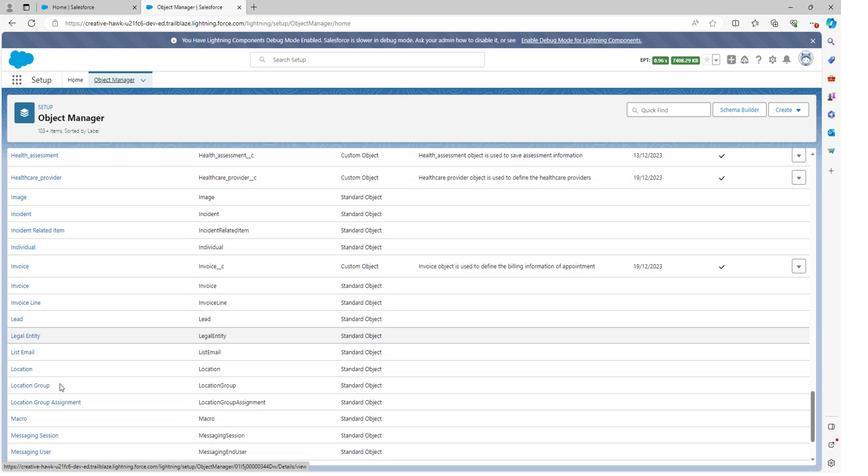 
Action: Mouse scrolled (59, 388) with delta (0, 0)
Screenshot: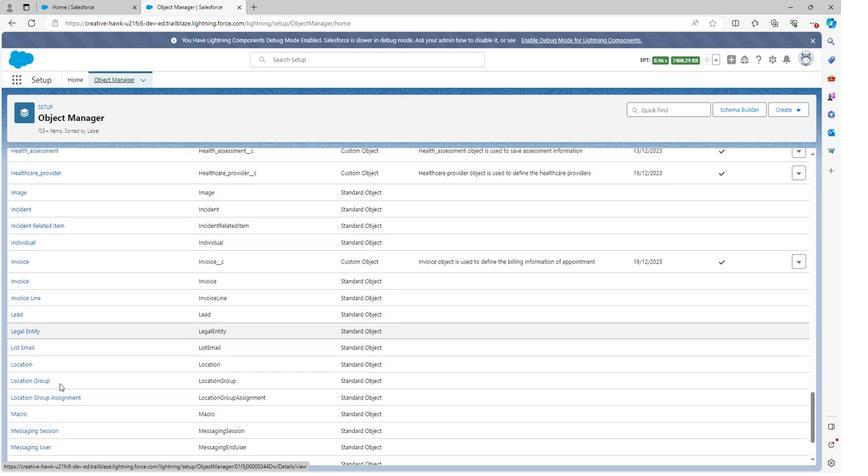 
Action: Mouse scrolled (59, 388) with delta (0, 0)
Screenshot: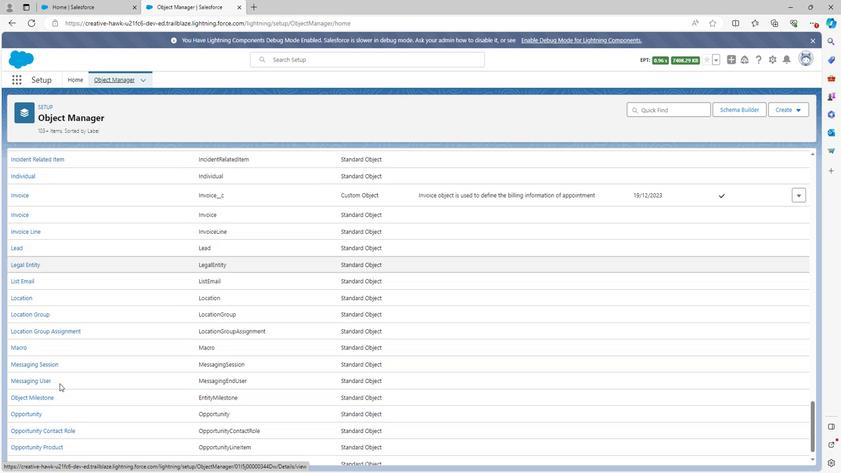 
Action: Mouse scrolled (59, 388) with delta (0, 0)
Screenshot: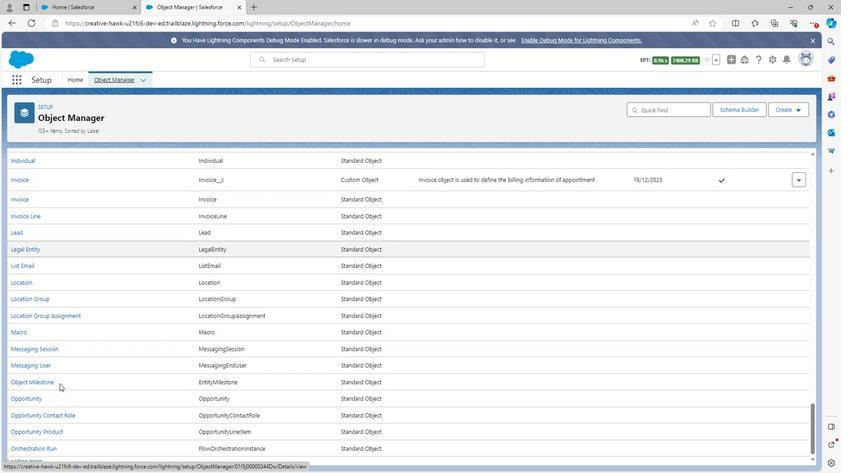 
Action: Mouse scrolled (59, 388) with delta (0, 0)
Screenshot: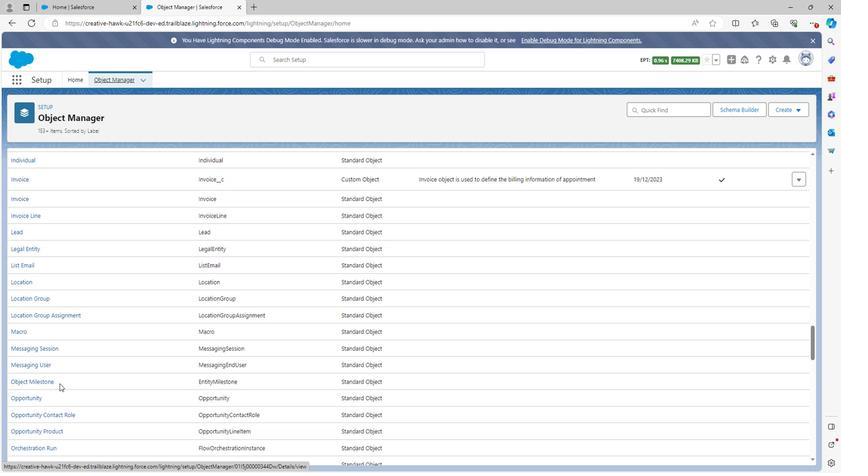 
Action: Mouse scrolled (59, 388) with delta (0, 0)
Screenshot: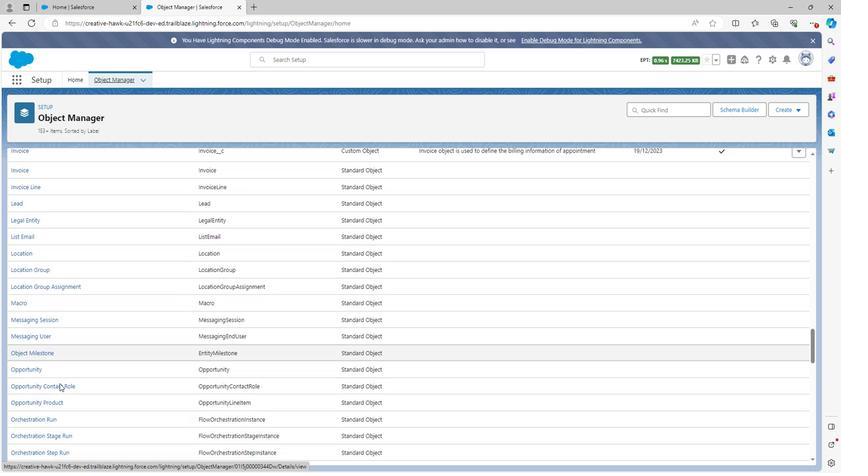 
Action: Mouse scrolled (59, 388) with delta (0, 0)
Screenshot: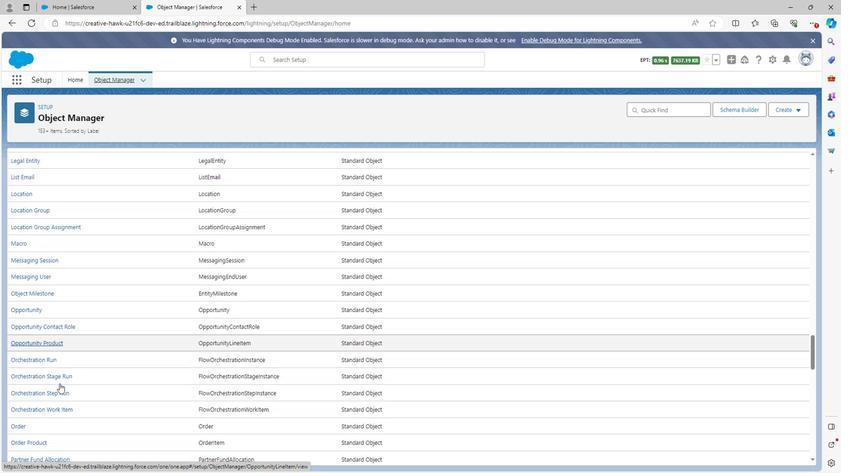 
Action: Mouse scrolled (59, 388) with delta (0, 0)
Screenshot: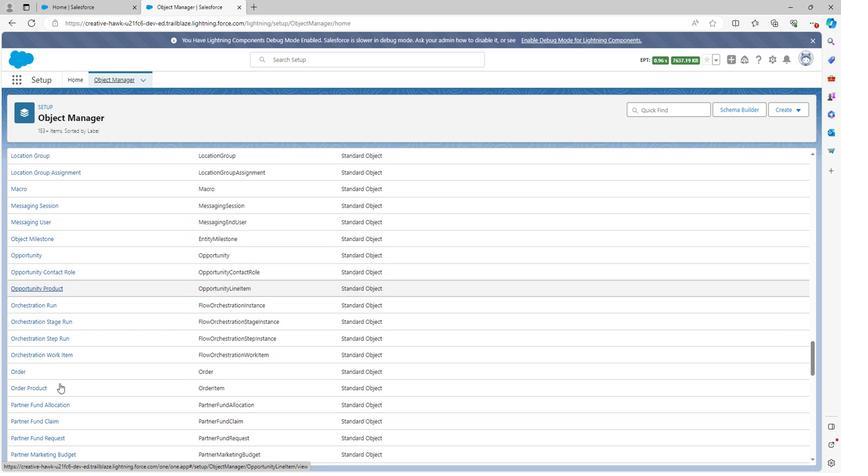 
Action: Mouse scrolled (59, 388) with delta (0, 0)
Screenshot: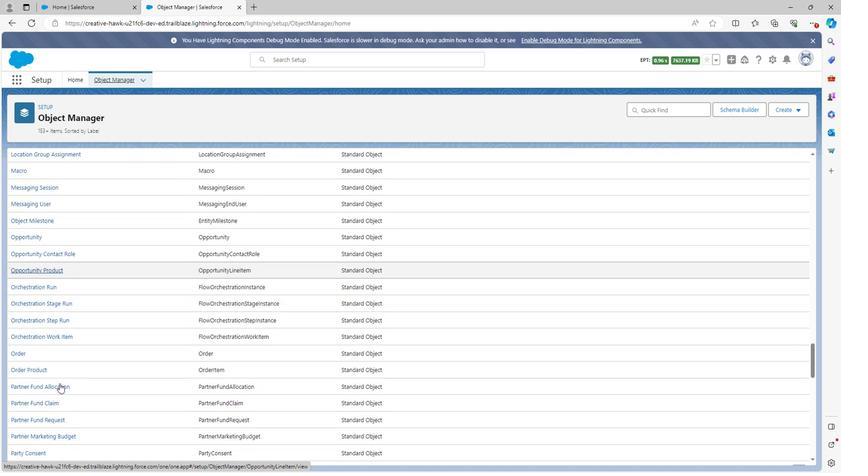 
Action: Mouse scrolled (59, 388) with delta (0, 0)
Screenshot: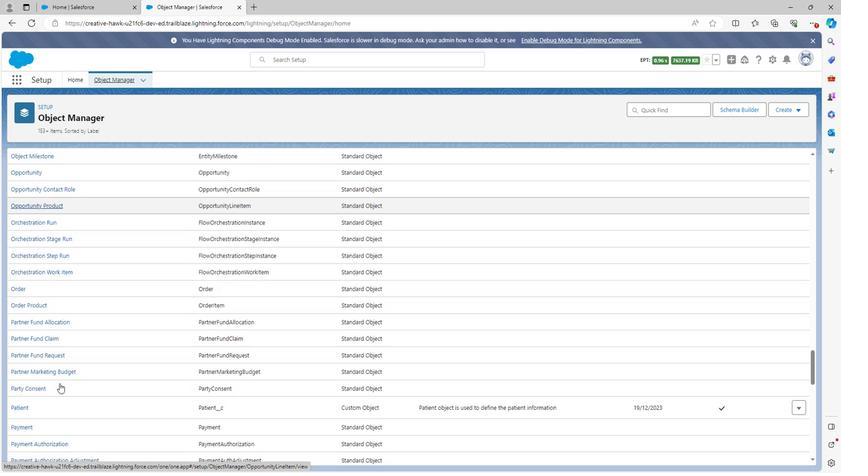 
Action: Mouse scrolled (59, 388) with delta (0, 0)
Screenshot: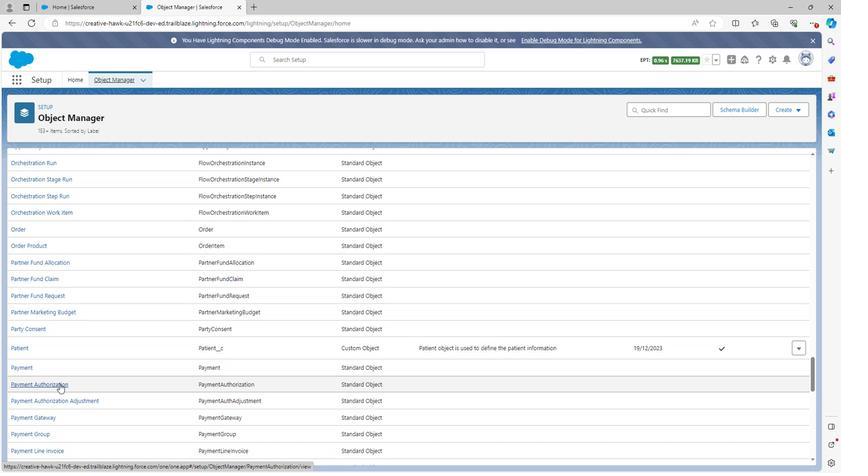 
Action: Mouse scrolled (59, 388) with delta (0, 0)
Screenshot: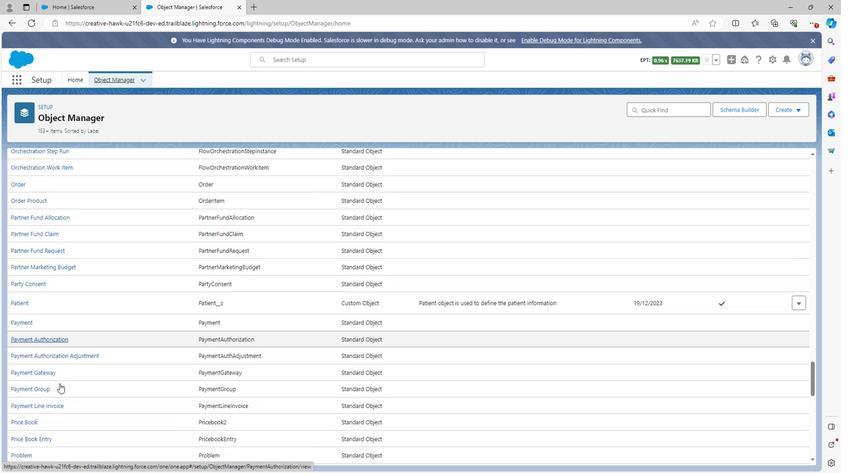 
Action: Mouse scrolled (59, 388) with delta (0, 0)
Screenshot: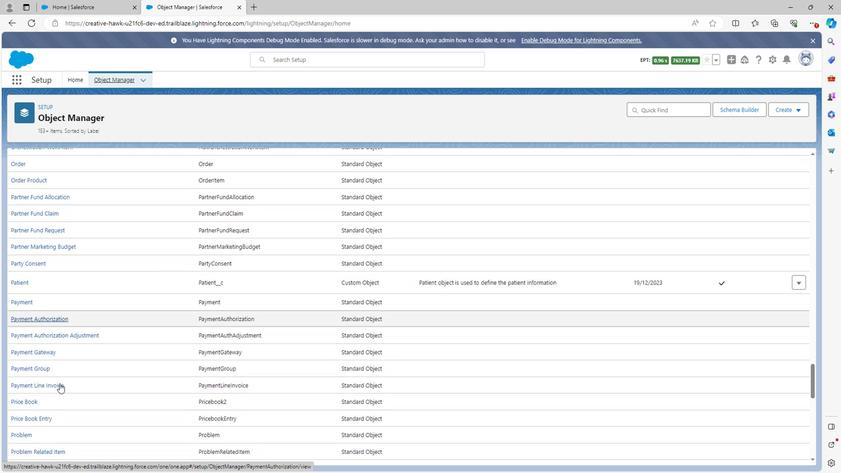
Action: Mouse scrolled (59, 388) with delta (0, 0)
Screenshot: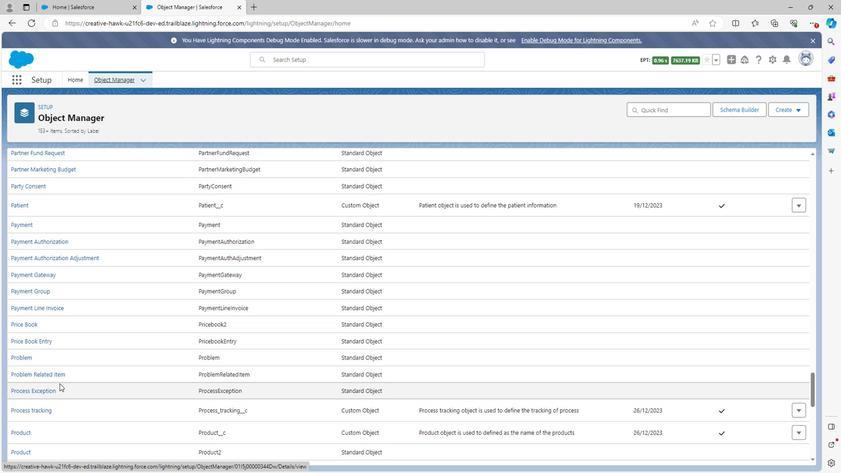 
Action: Mouse moved to (24, 390)
Screenshot: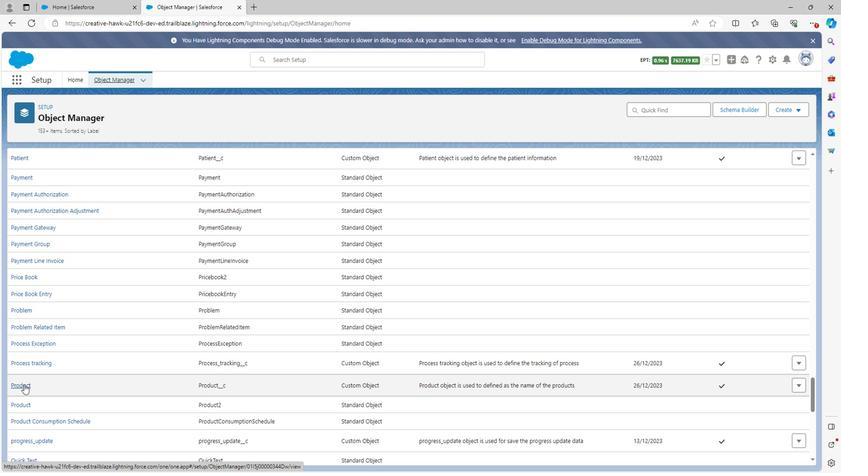 
Action: Mouse pressed left at (24, 390)
Screenshot: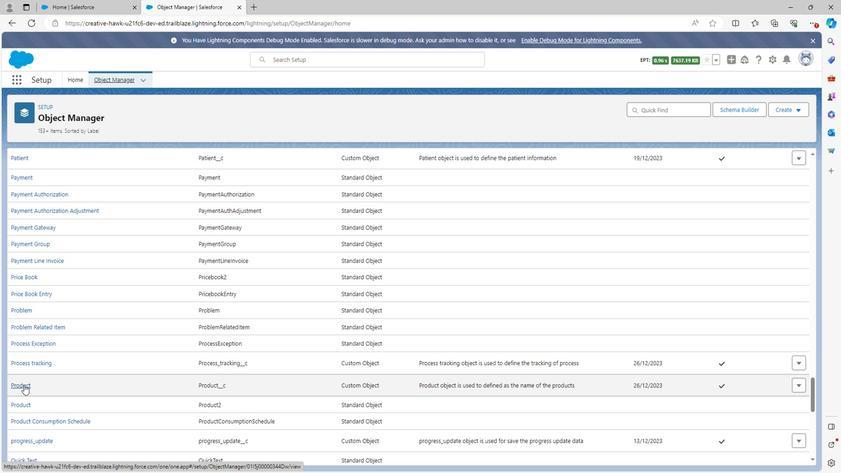
Action: Mouse moved to (181, 315)
Screenshot: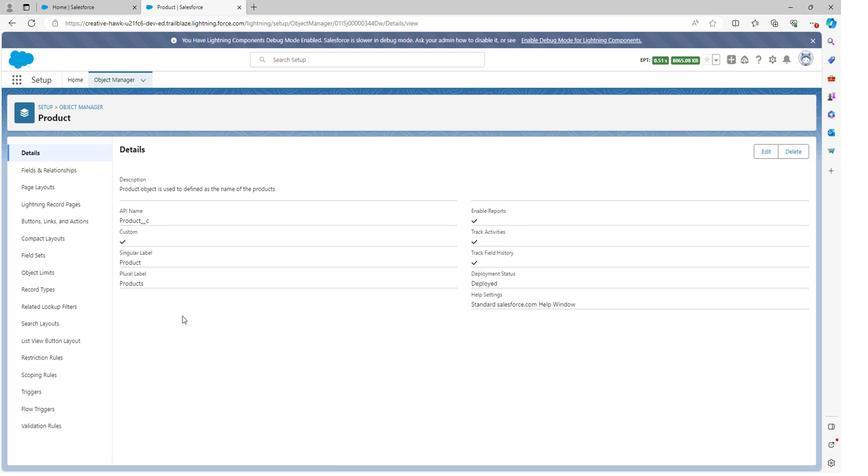 
